 Task: Search one way flight ticket for 3 adults in first from Boston: Gen. Edward Lawrence Logan International Airport to Raleigh: Raleigh-durham International Airport on 8-5-2023. Choice of flights is American. Number of bags: 1 carry on bag. Price is upto 100000. Outbound departure time preference is 12:30.
Action: Mouse moved to (278, 260)
Screenshot: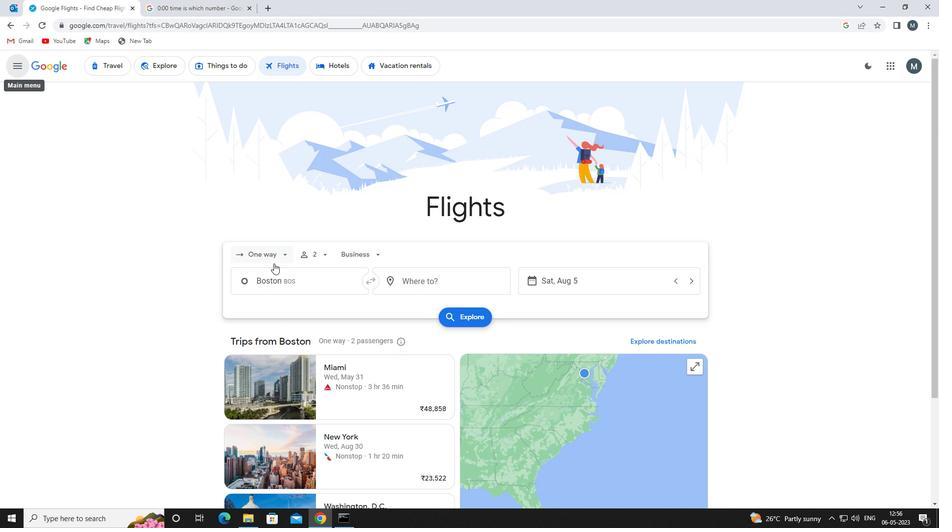 
Action: Mouse pressed left at (278, 260)
Screenshot: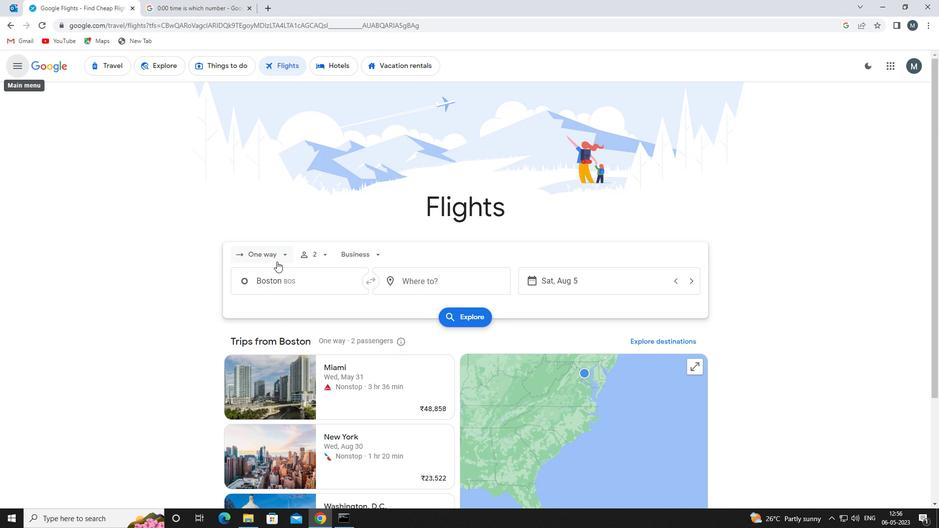 
Action: Mouse moved to (277, 298)
Screenshot: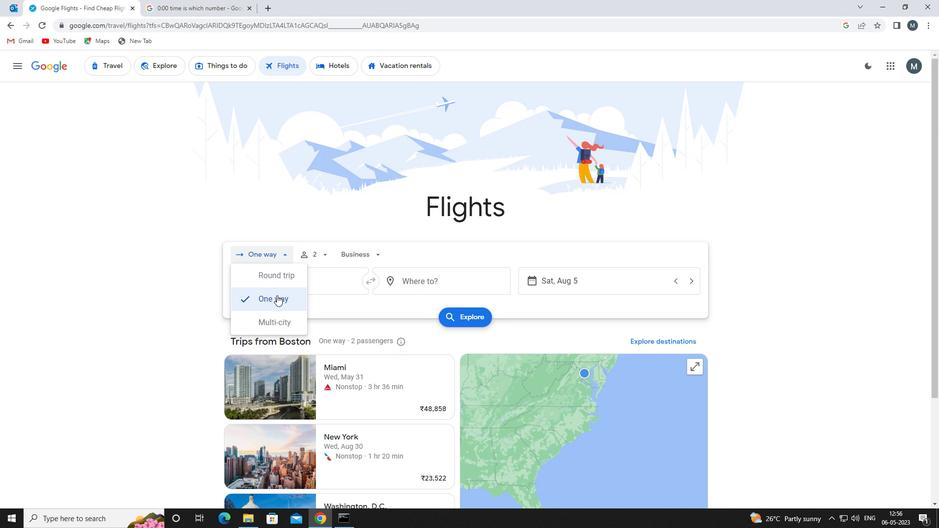 
Action: Mouse pressed left at (277, 298)
Screenshot: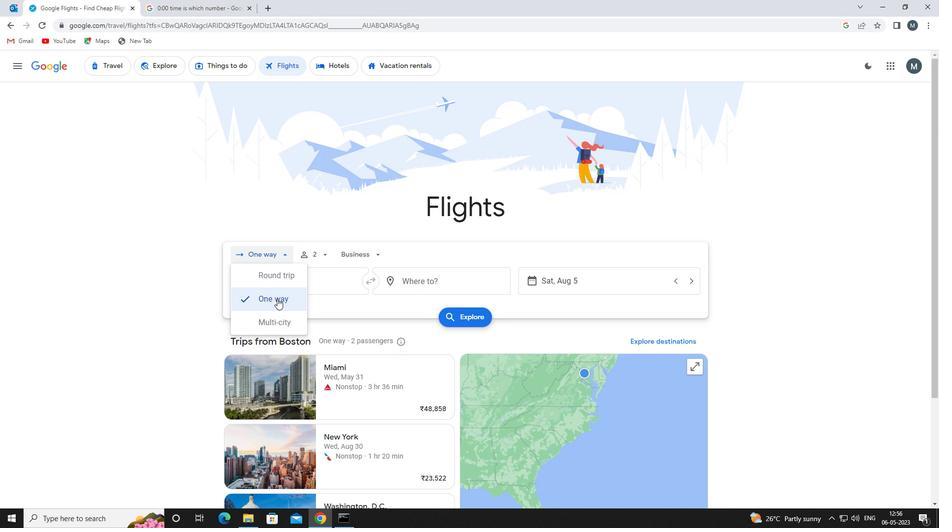 
Action: Mouse moved to (317, 262)
Screenshot: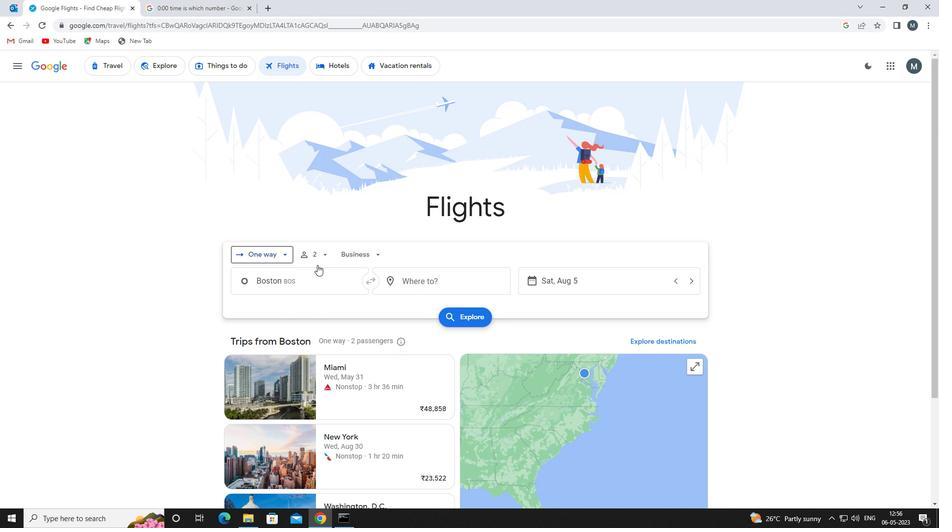 
Action: Mouse pressed left at (317, 262)
Screenshot: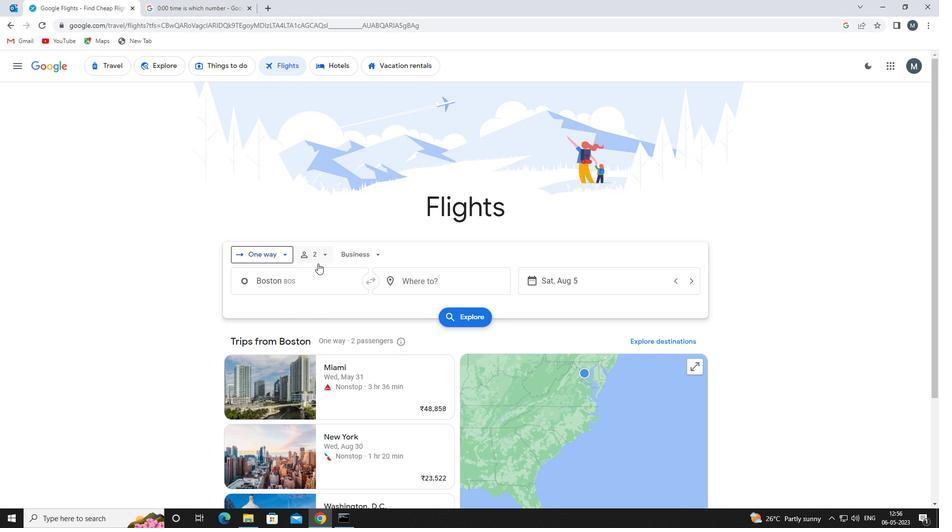 
Action: Mouse moved to (399, 283)
Screenshot: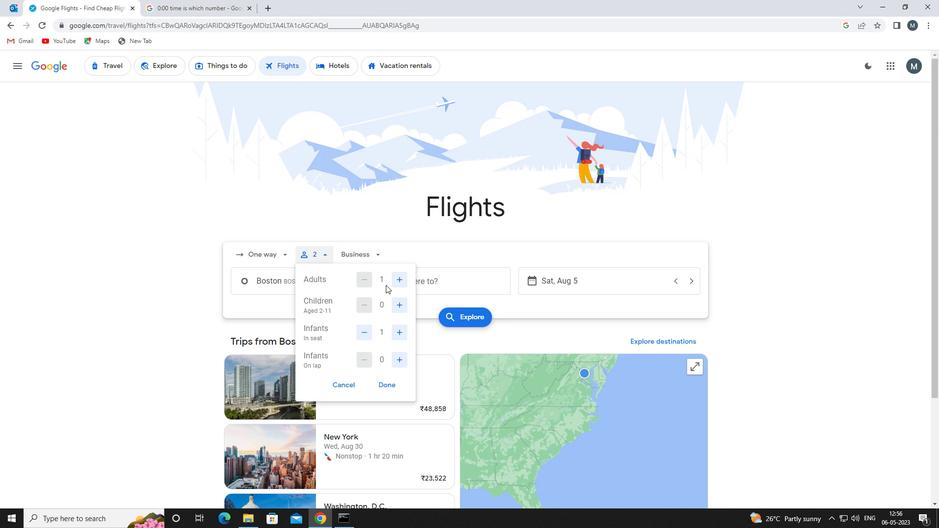
Action: Mouse pressed left at (399, 283)
Screenshot: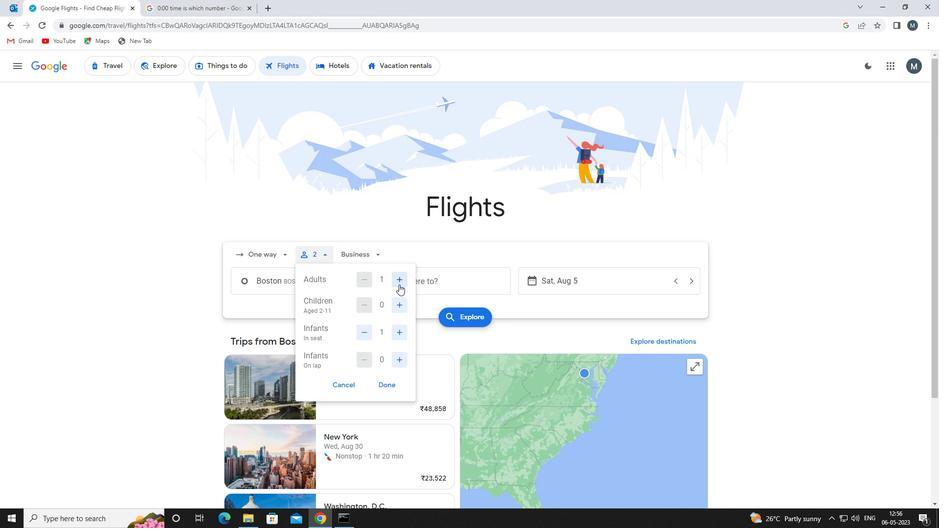 
Action: Mouse pressed left at (399, 283)
Screenshot: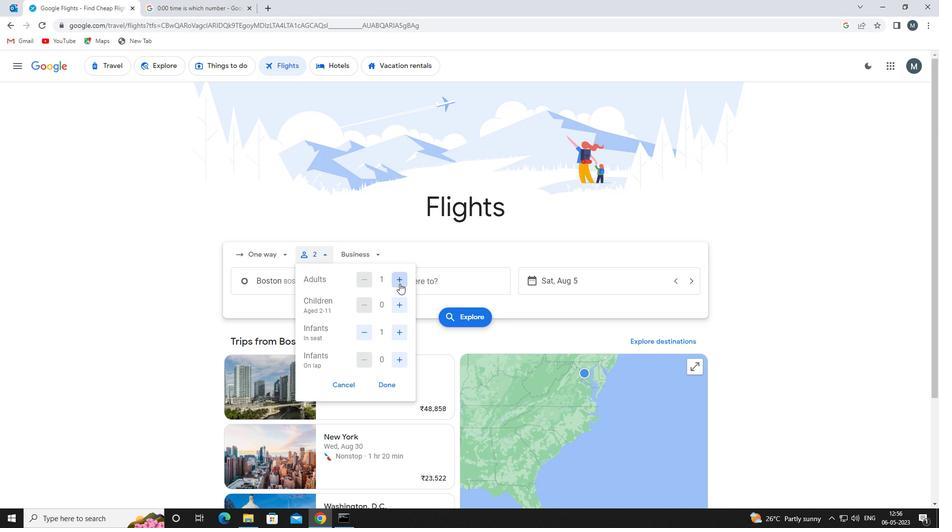 
Action: Mouse moved to (364, 331)
Screenshot: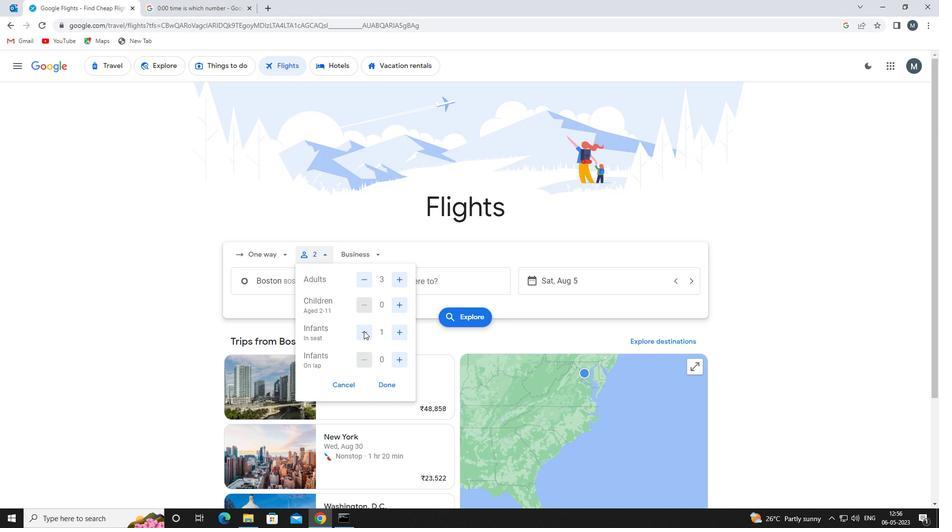 
Action: Mouse pressed left at (364, 331)
Screenshot: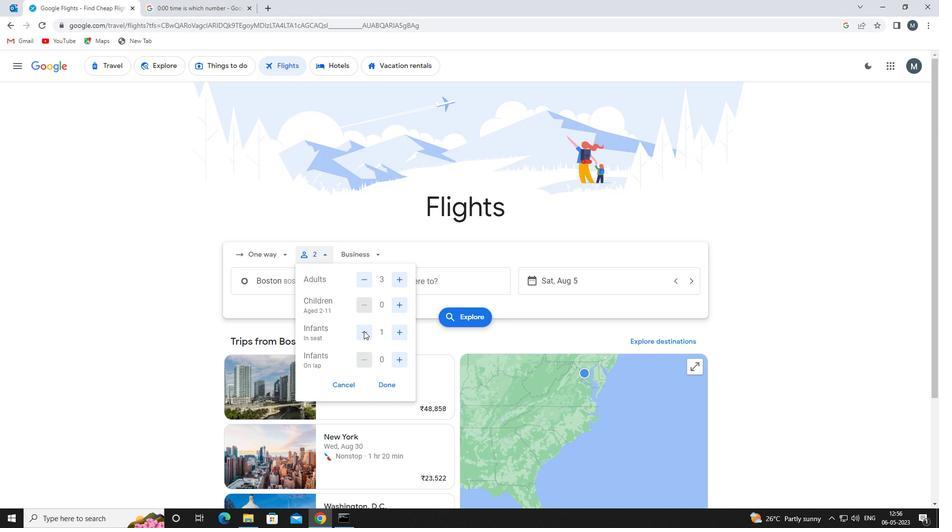
Action: Mouse moved to (388, 384)
Screenshot: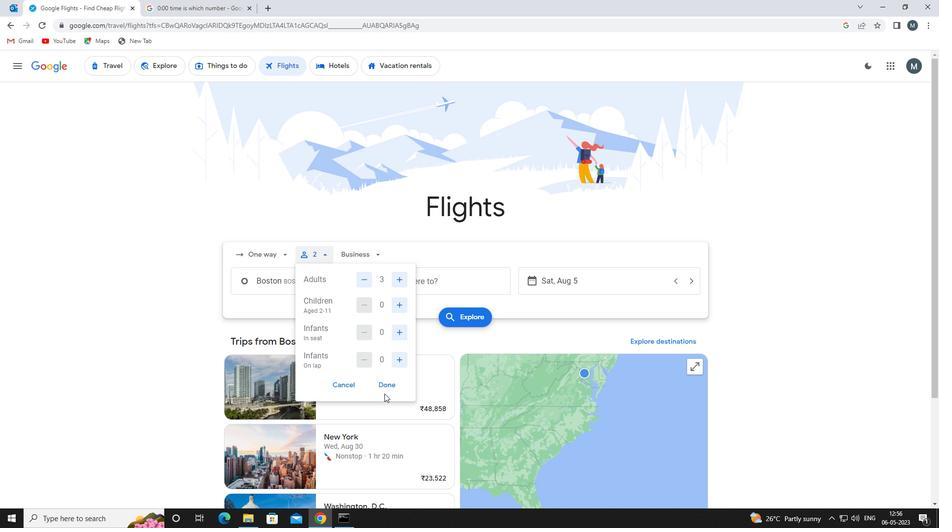
Action: Mouse pressed left at (388, 384)
Screenshot: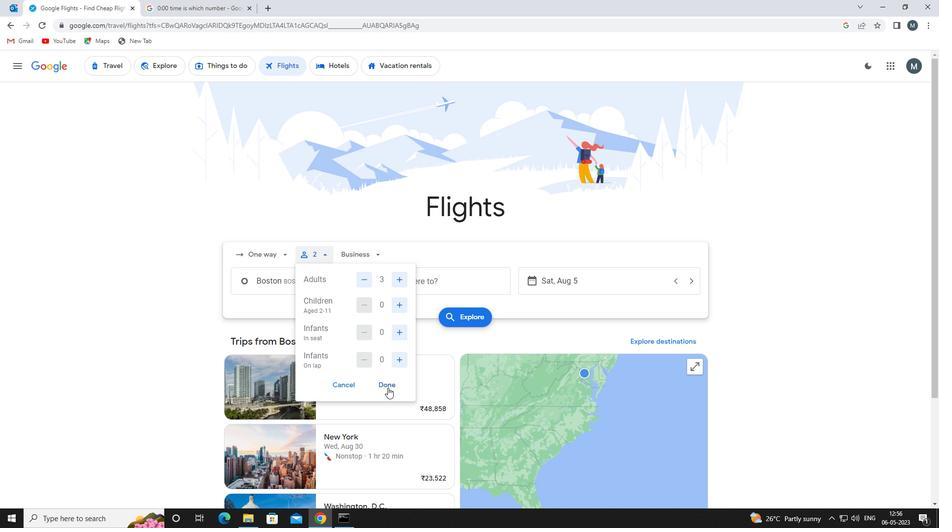 
Action: Mouse moved to (360, 260)
Screenshot: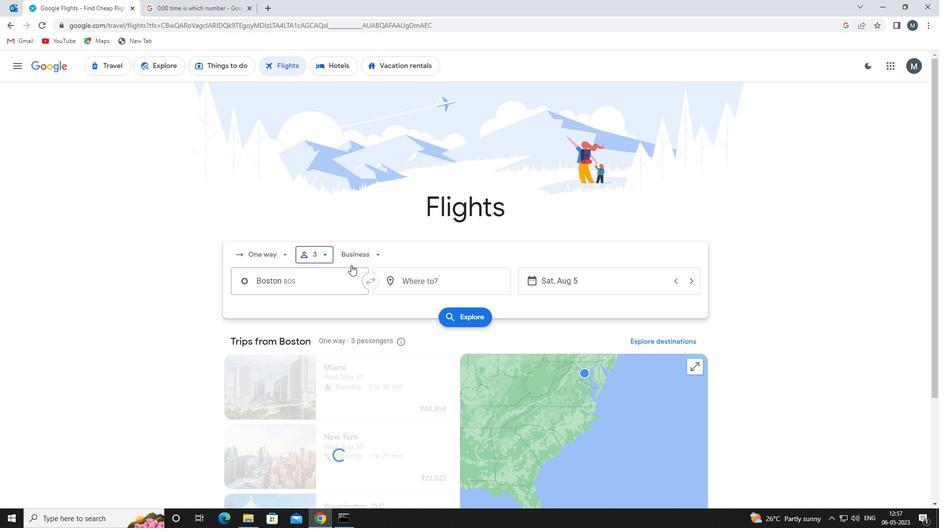 
Action: Mouse pressed left at (360, 260)
Screenshot: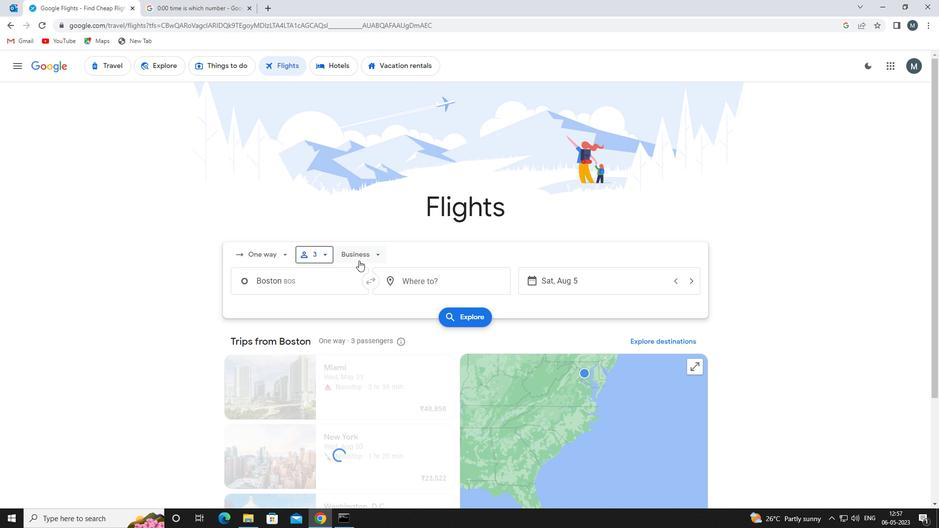 
Action: Mouse moved to (367, 342)
Screenshot: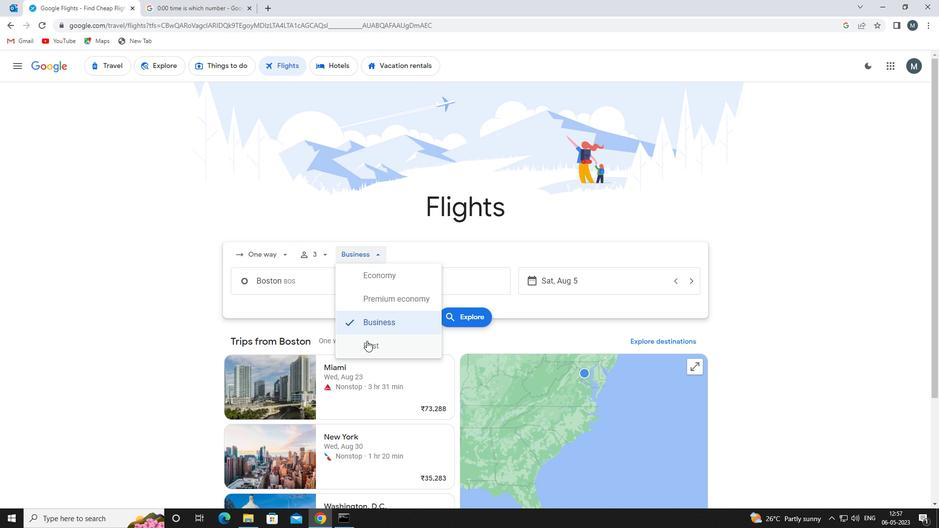 
Action: Mouse pressed left at (367, 342)
Screenshot: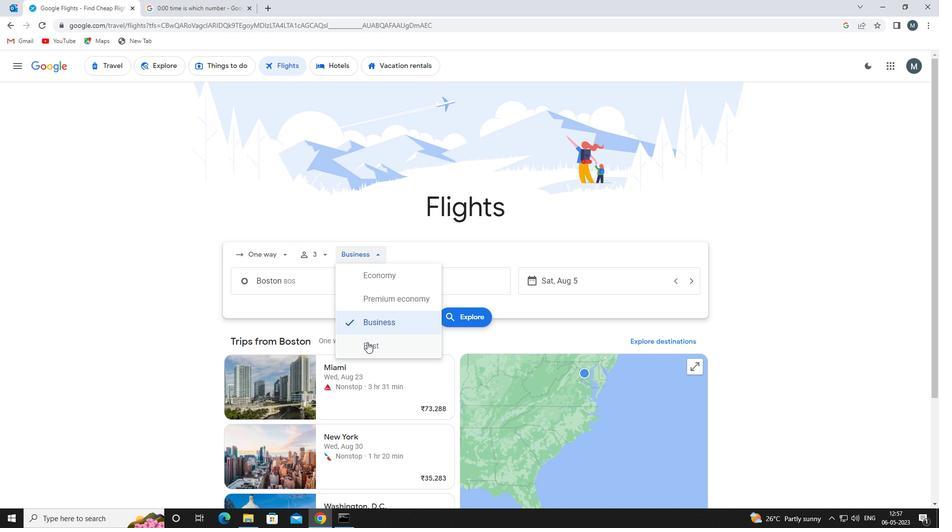 
Action: Mouse moved to (301, 285)
Screenshot: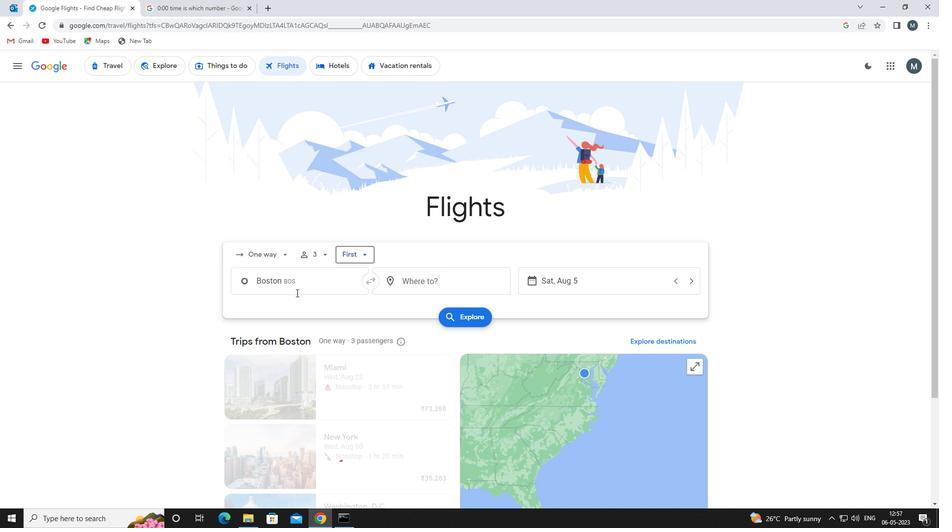 
Action: Mouse pressed left at (301, 285)
Screenshot: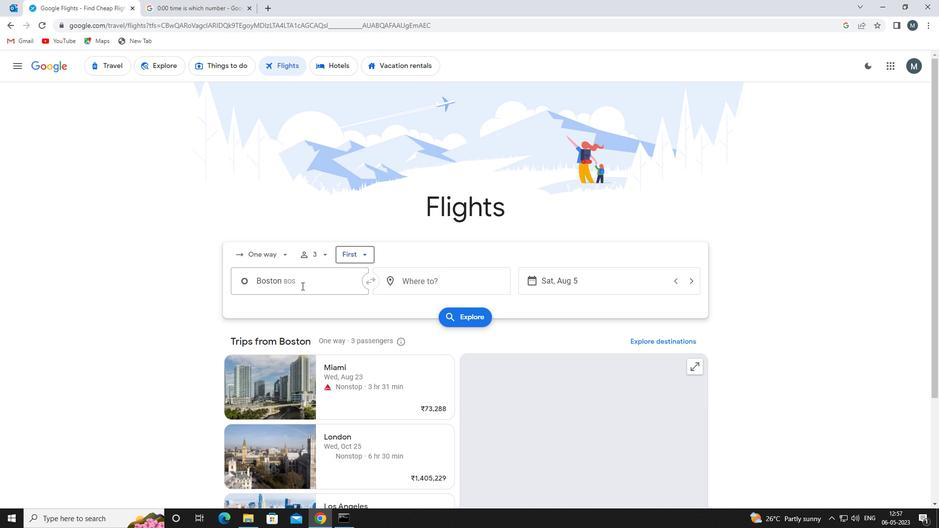 
Action: Mouse moved to (313, 333)
Screenshot: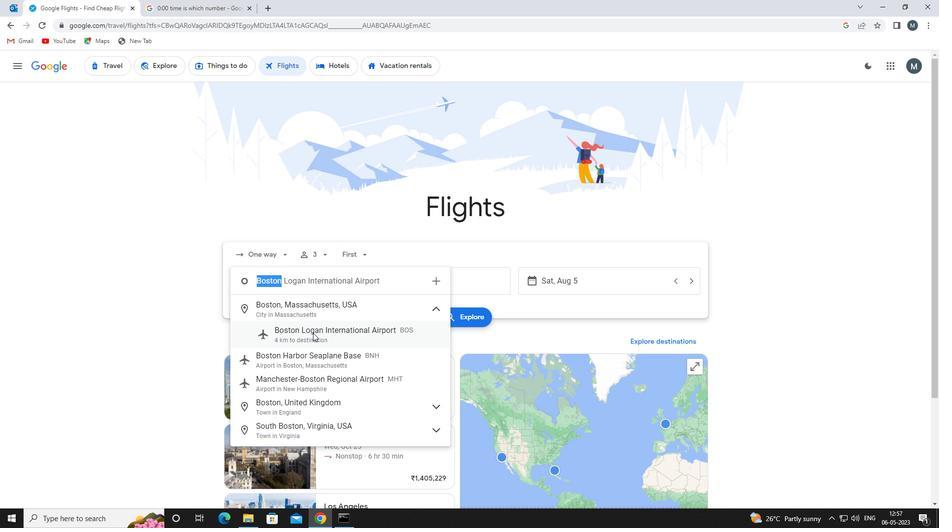 
Action: Mouse pressed left at (313, 333)
Screenshot: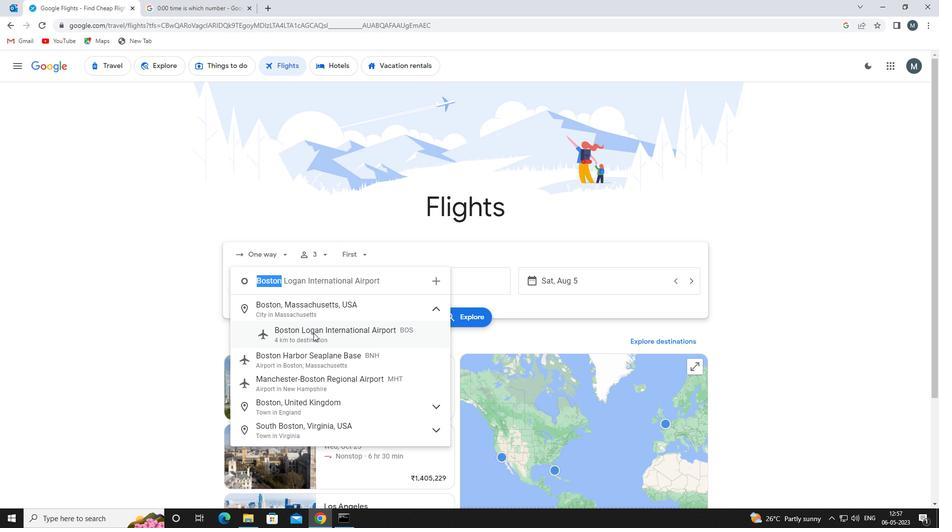 
Action: Mouse moved to (422, 283)
Screenshot: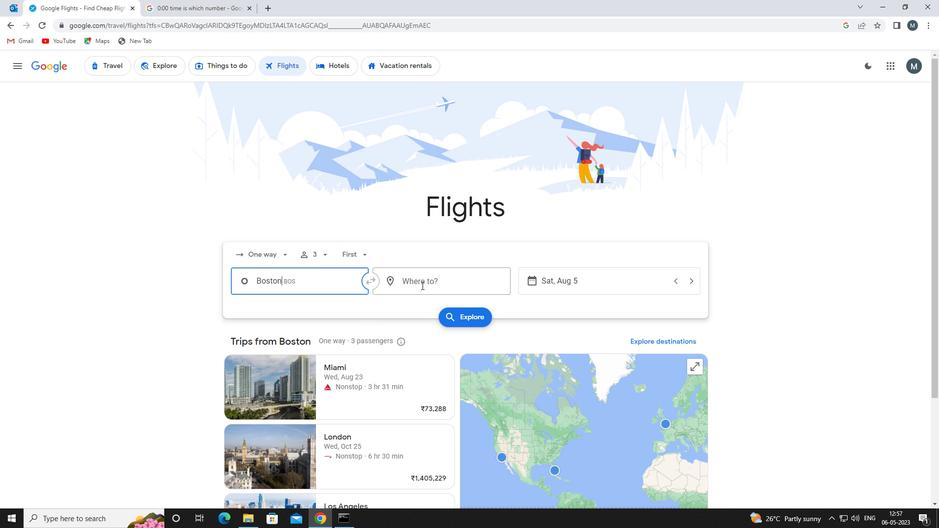 
Action: Mouse pressed left at (422, 283)
Screenshot: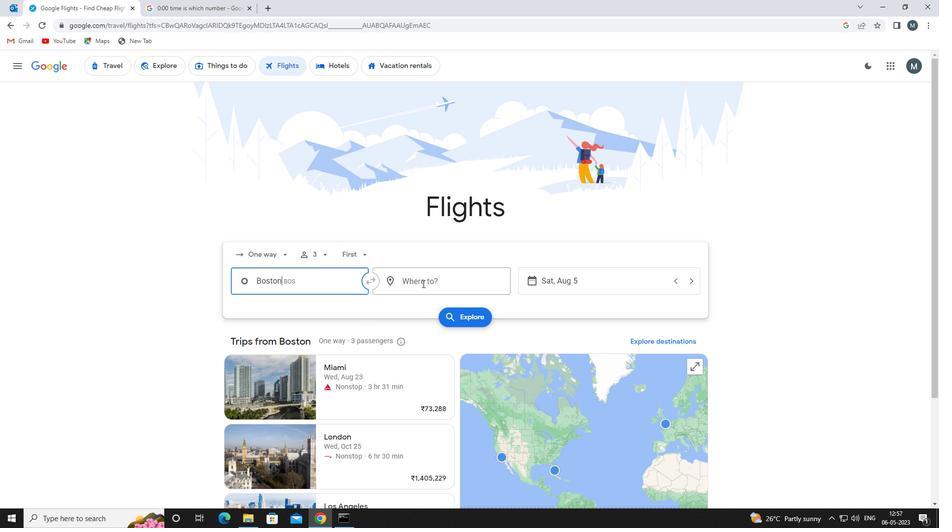 
Action: Mouse moved to (423, 282)
Screenshot: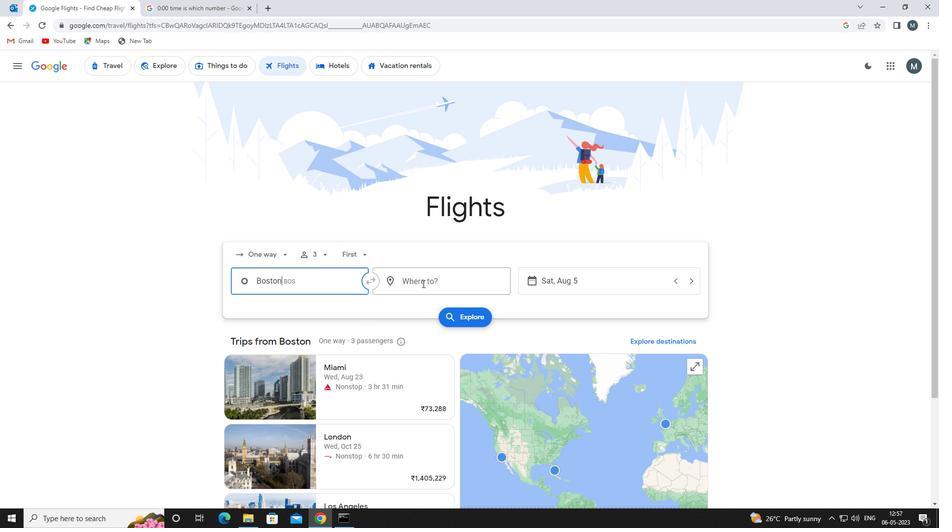 
Action: Key pressed raleigh<Key.space>durham<Key.space>international<Key.space>
Screenshot: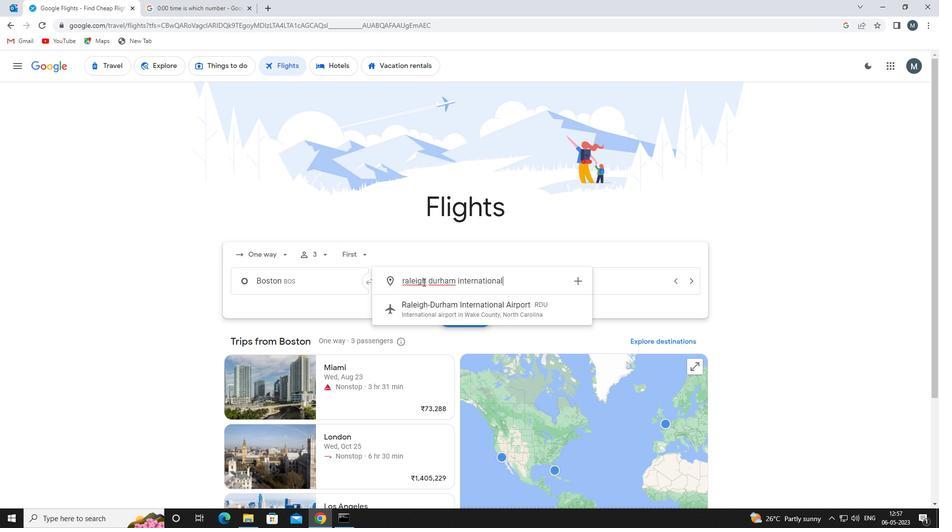 
Action: Mouse moved to (438, 309)
Screenshot: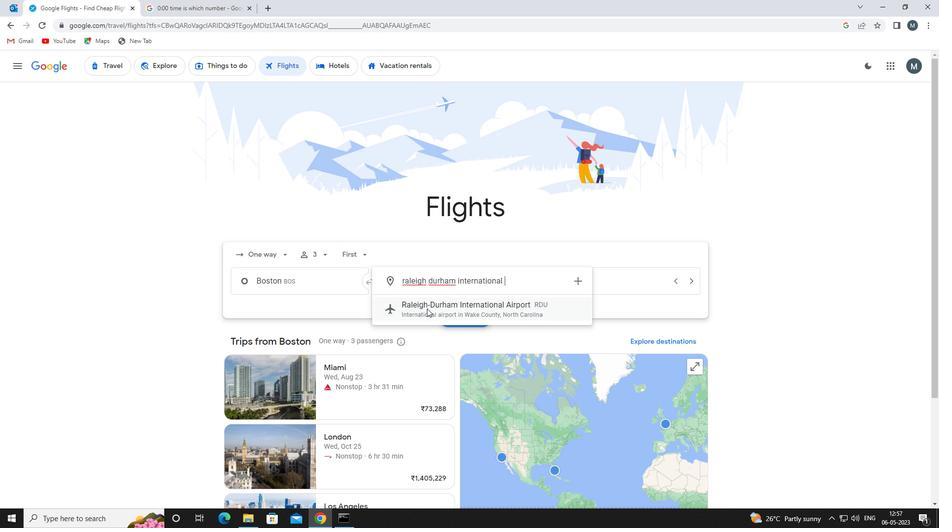 
Action: Mouse pressed left at (438, 309)
Screenshot: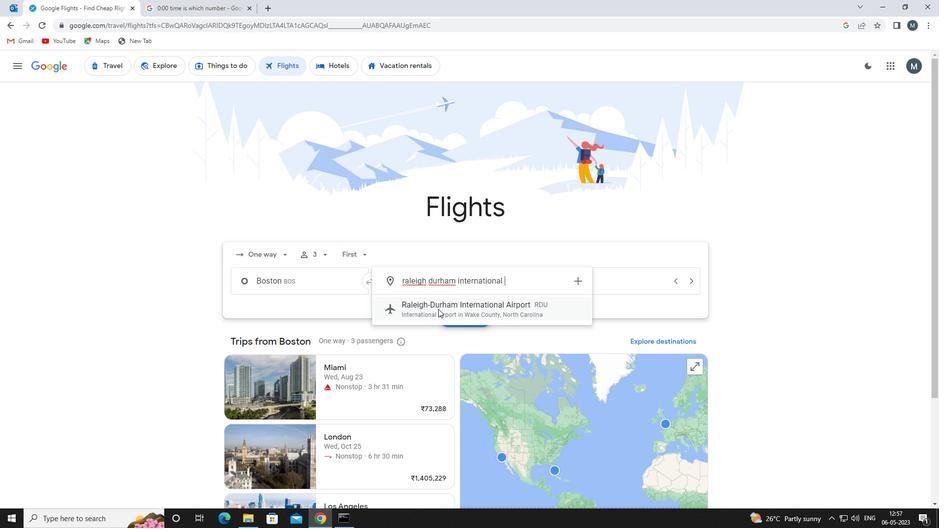 
Action: Mouse moved to (571, 278)
Screenshot: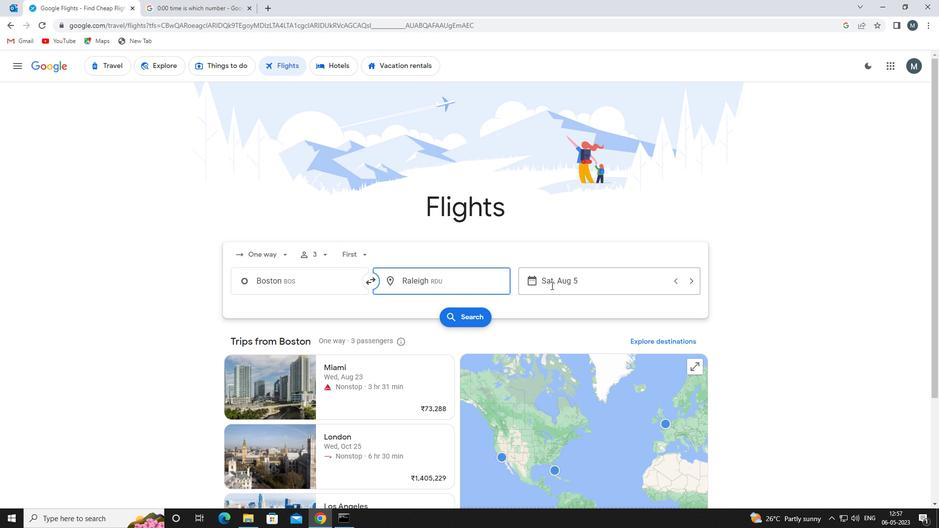 
Action: Mouse pressed left at (571, 278)
Screenshot: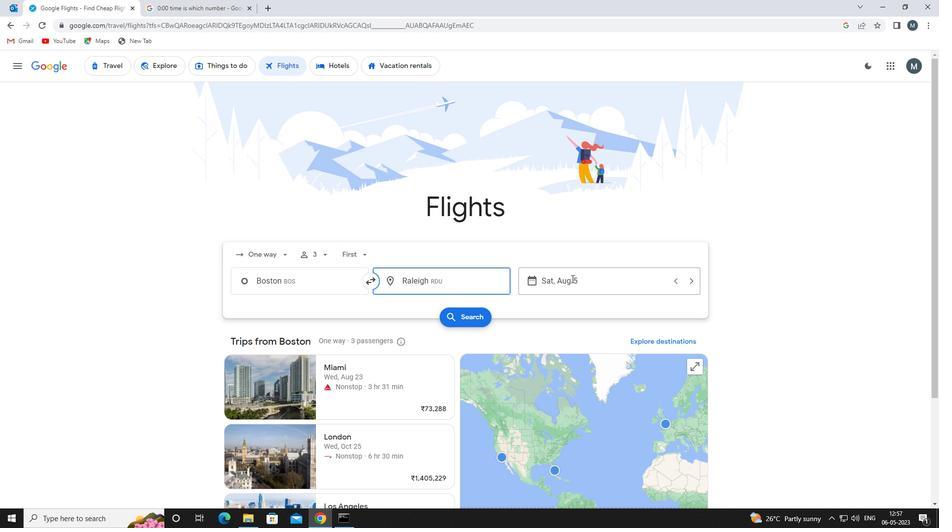 
Action: Mouse moved to (495, 334)
Screenshot: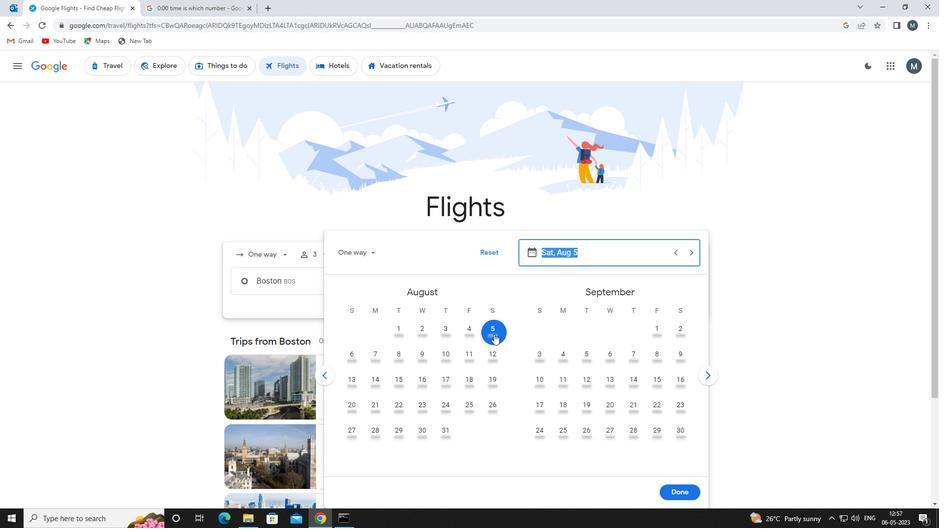 
Action: Mouse pressed left at (495, 334)
Screenshot: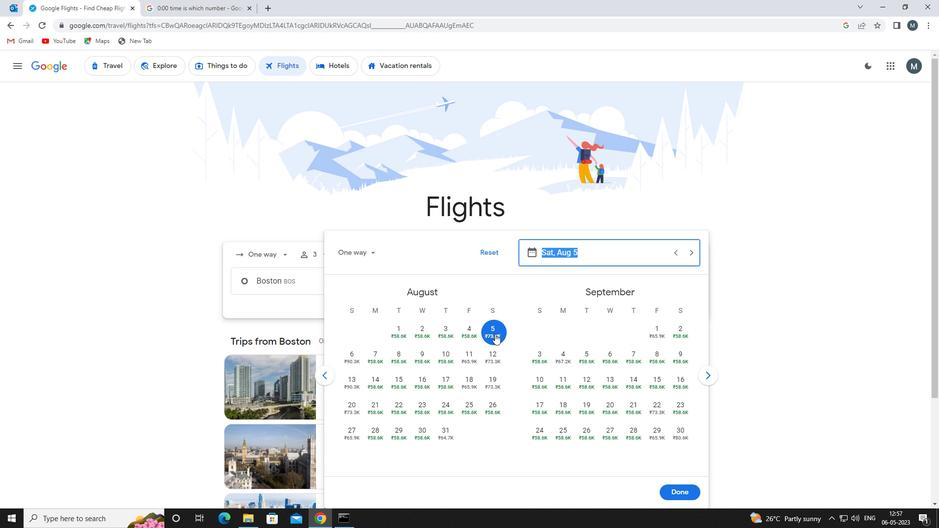 
Action: Mouse moved to (681, 494)
Screenshot: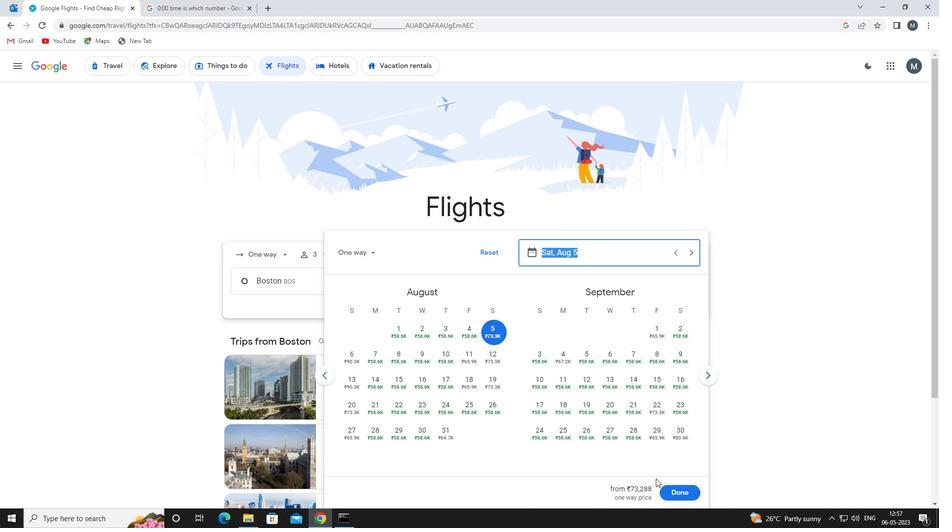 
Action: Mouse pressed left at (681, 494)
Screenshot: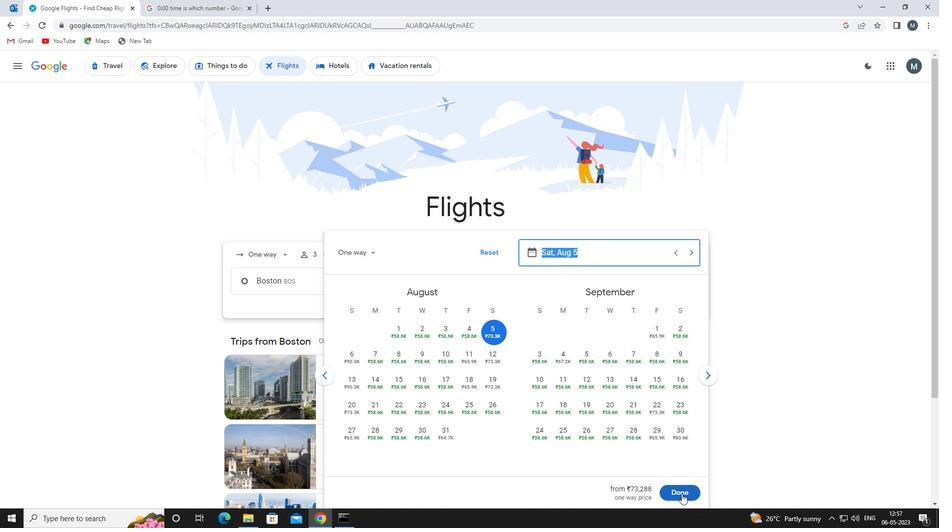 
Action: Mouse moved to (451, 321)
Screenshot: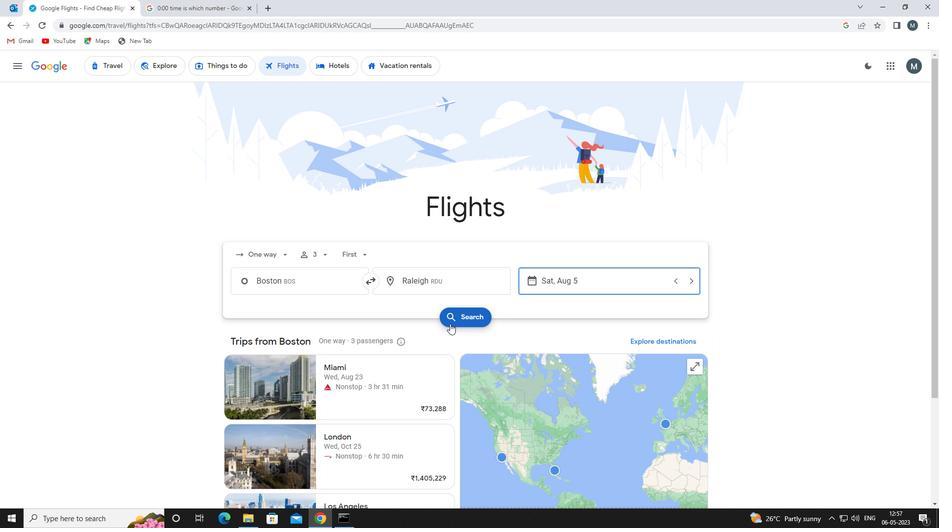 
Action: Mouse pressed left at (451, 321)
Screenshot: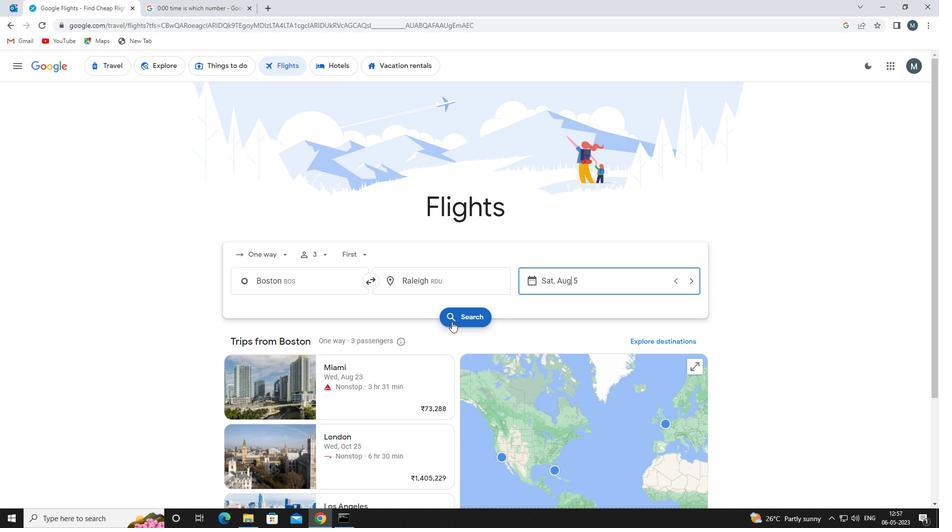 
Action: Mouse moved to (249, 155)
Screenshot: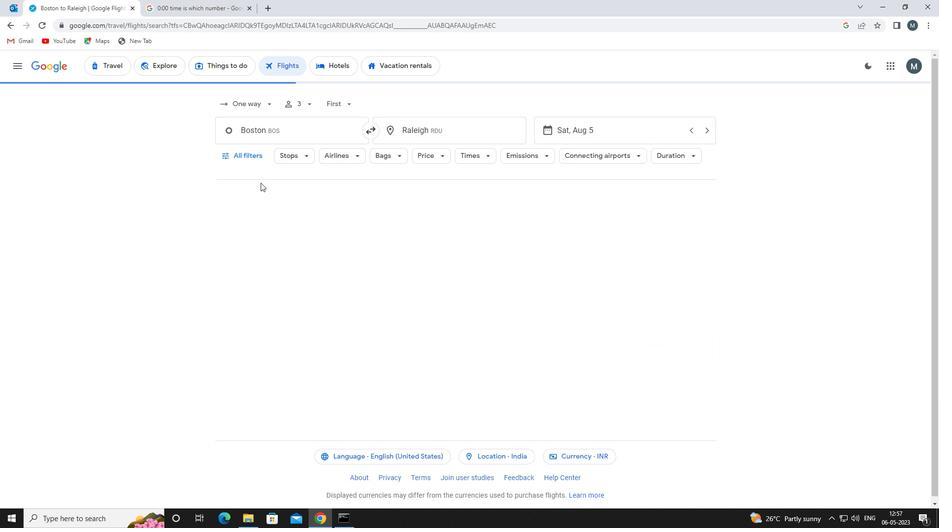 
Action: Mouse pressed left at (249, 155)
Screenshot: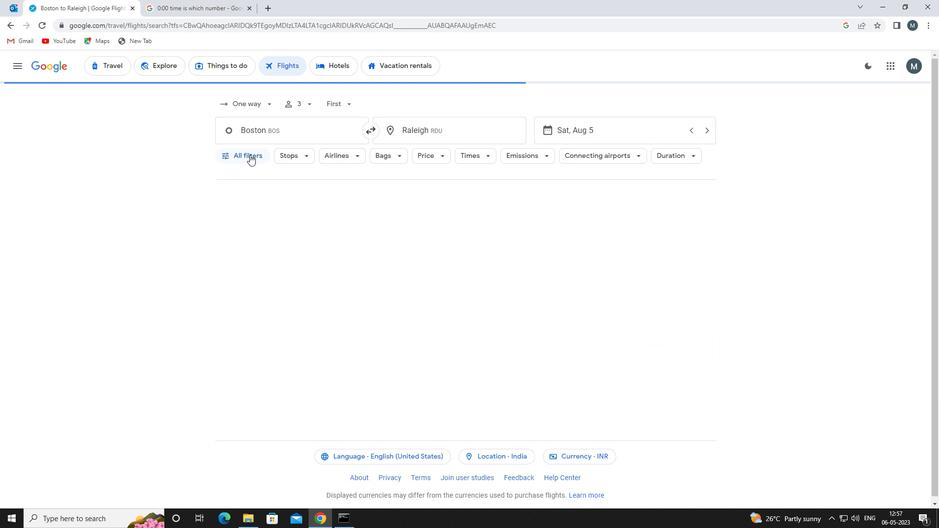 
Action: Mouse moved to (306, 283)
Screenshot: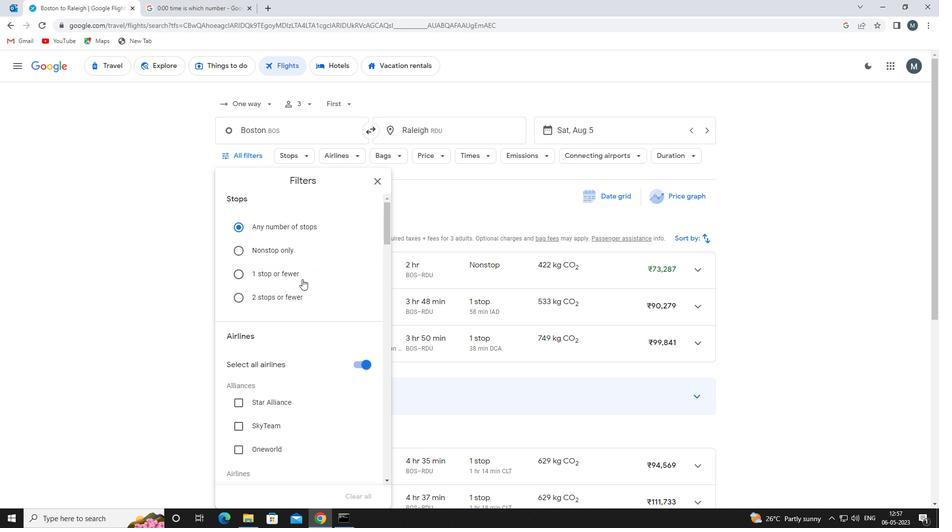 
Action: Mouse scrolled (306, 282) with delta (0, 0)
Screenshot: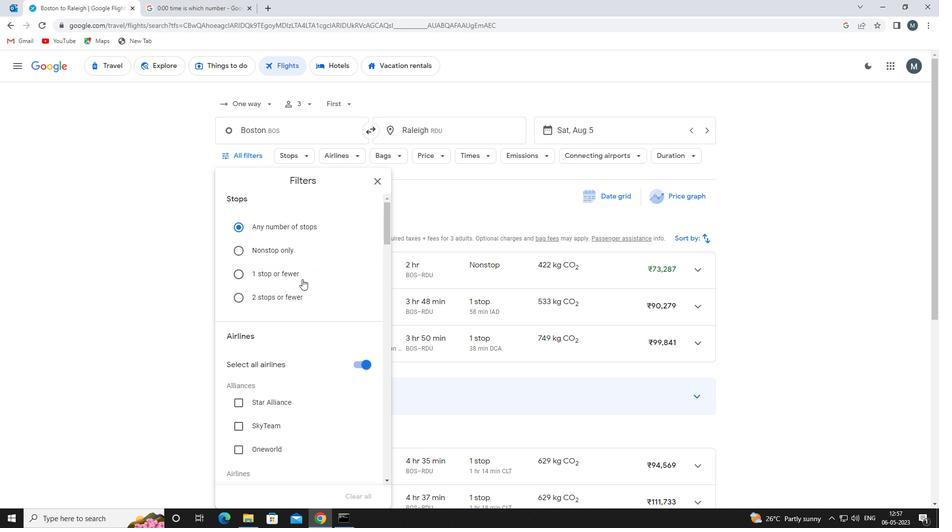 
Action: Mouse moved to (355, 317)
Screenshot: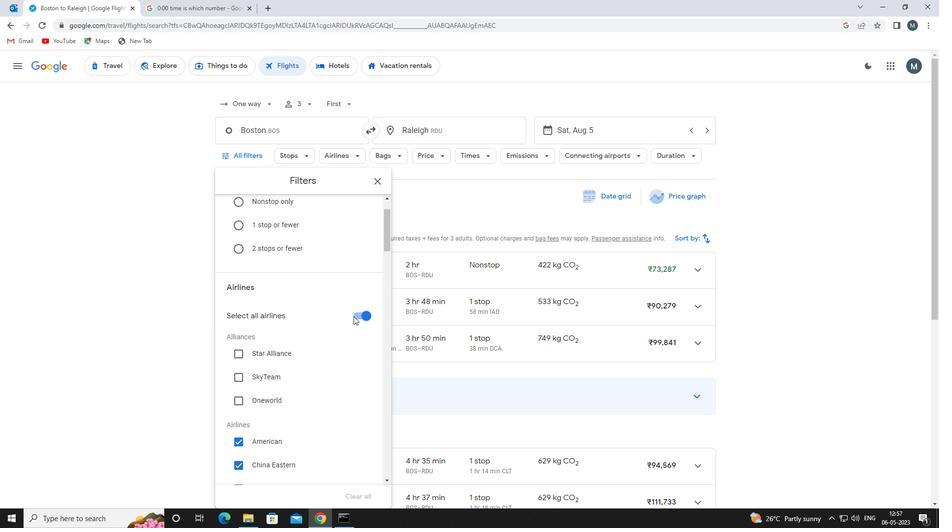 
Action: Mouse pressed left at (355, 317)
Screenshot: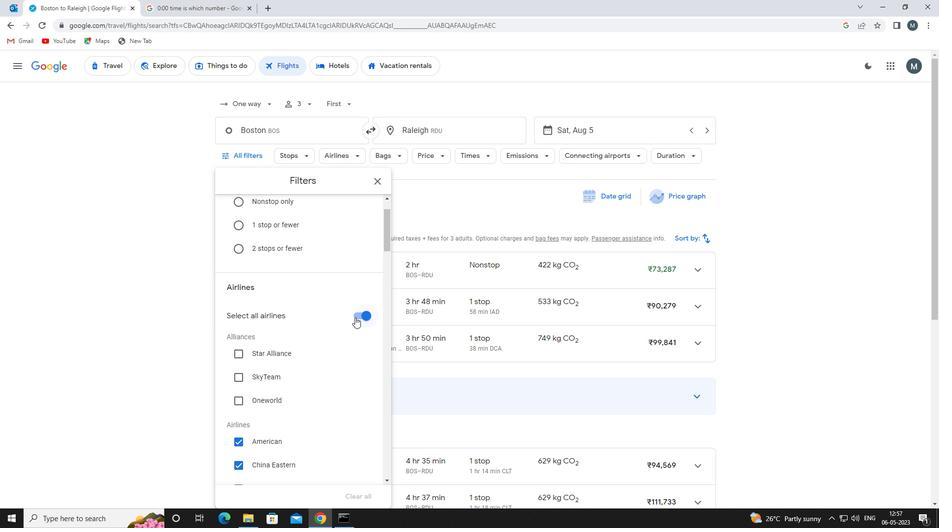 
Action: Mouse moved to (343, 332)
Screenshot: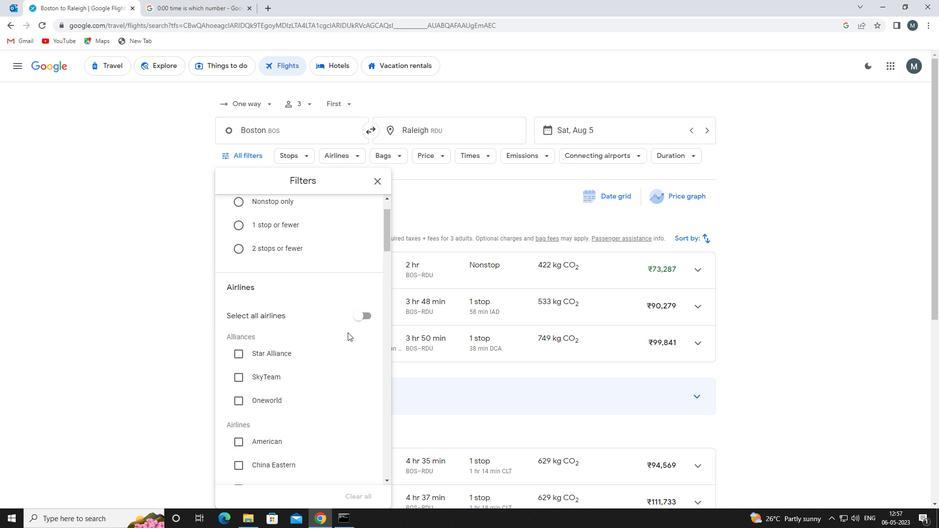 
Action: Mouse scrolled (343, 332) with delta (0, 0)
Screenshot: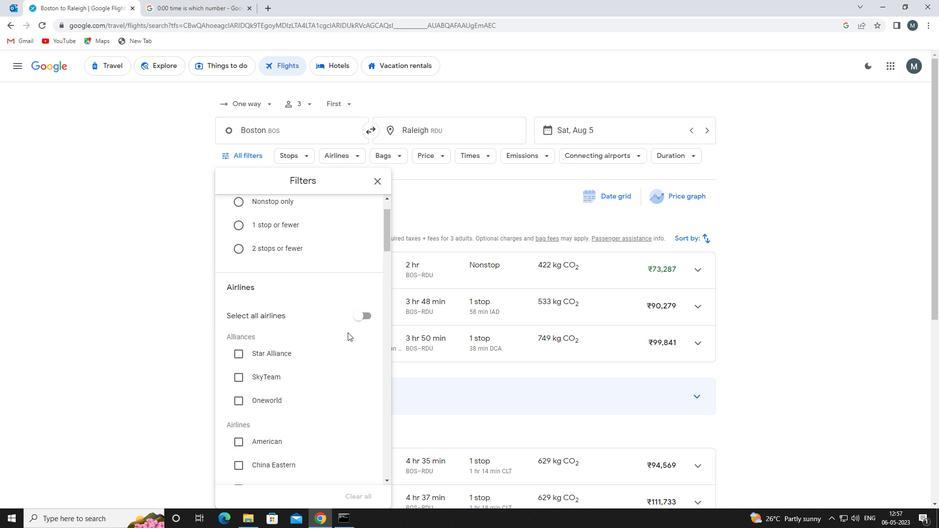 
Action: Mouse moved to (341, 333)
Screenshot: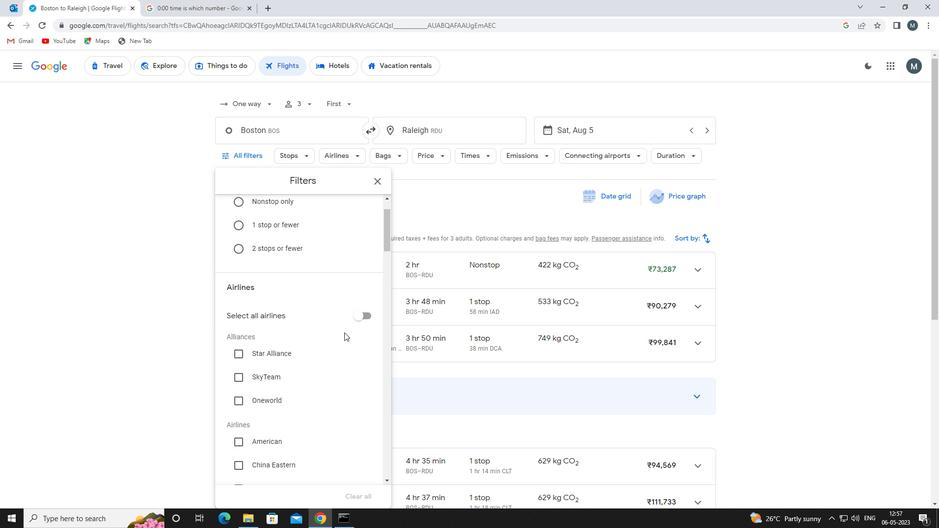 
Action: Mouse scrolled (341, 332) with delta (0, 0)
Screenshot: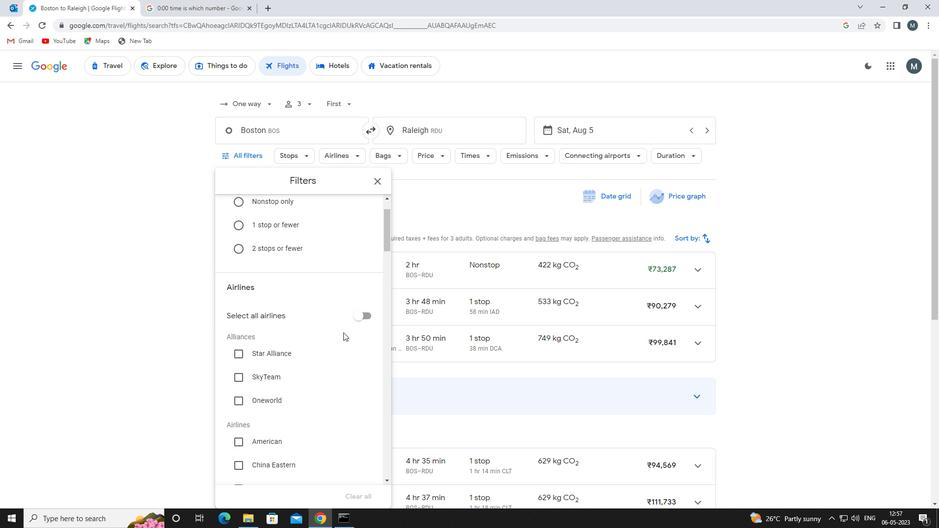 
Action: Mouse moved to (294, 342)
Screenshot: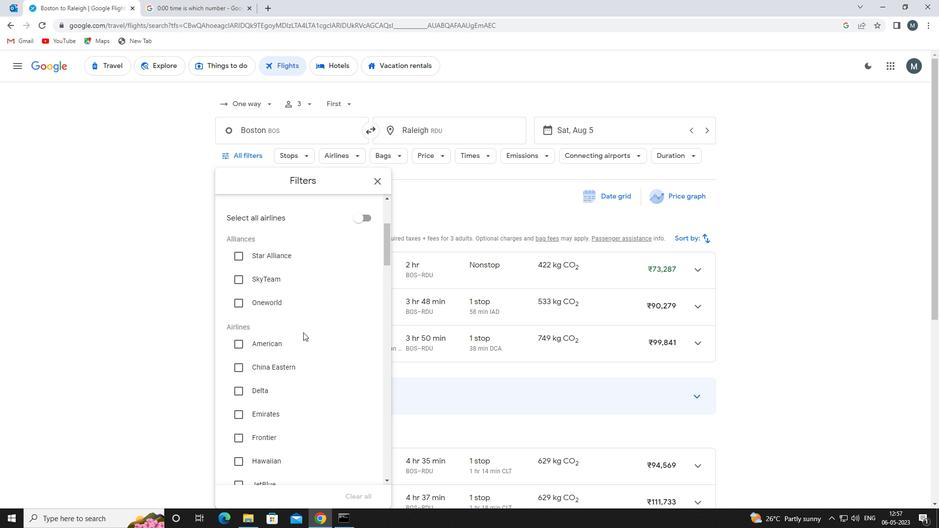 
Action: Mouse scrolled (294, 341) with delta (0, 0)
Screenshot: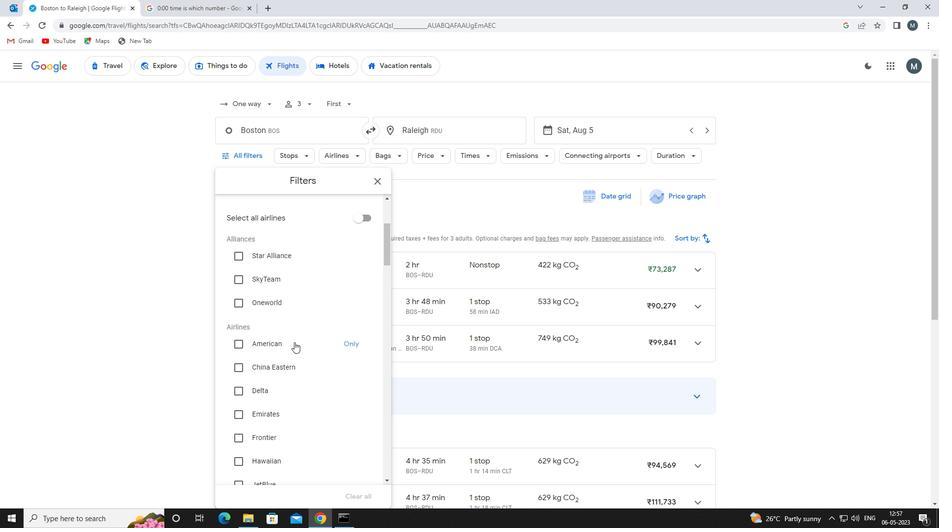 
Action: Mouse moved to (276, 292)
Screenshot: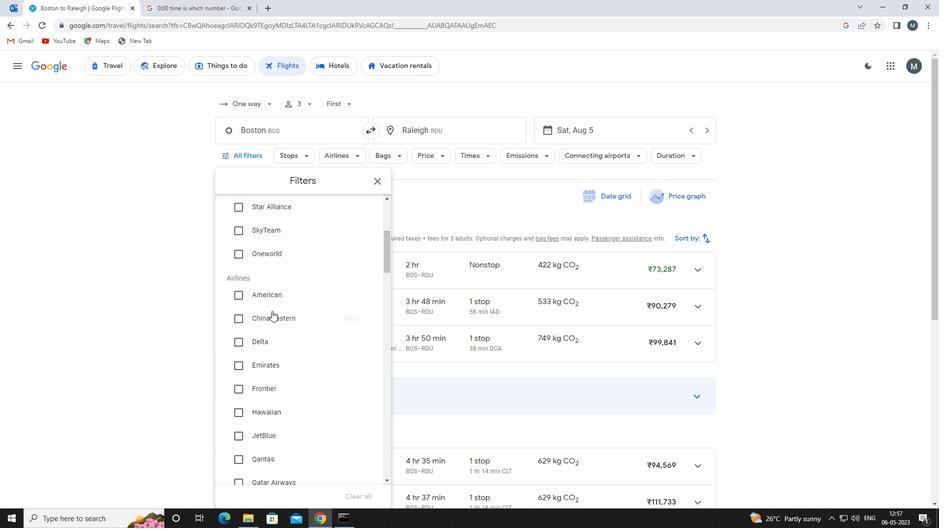 
Action: Mouse pressed left at (276, 292)
Screenshot: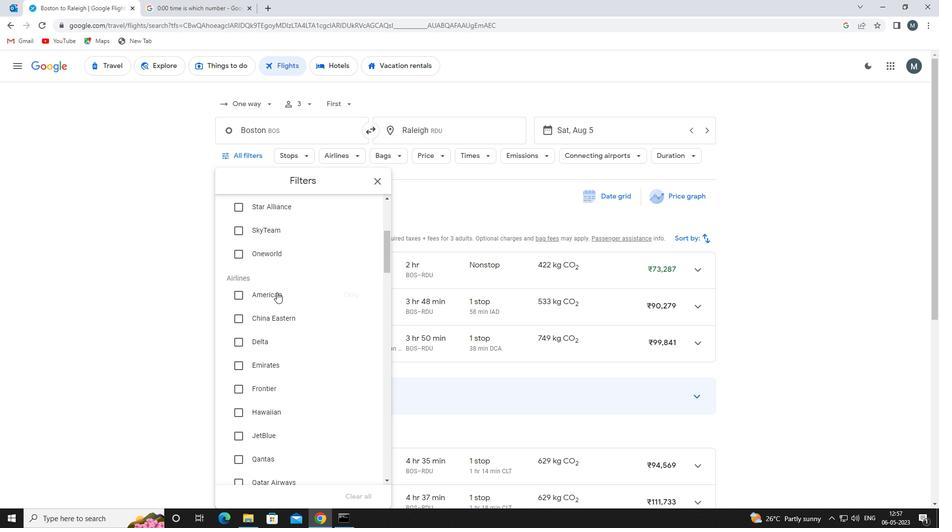 
Action: Mouse moved to (314, 312)
Screenshot: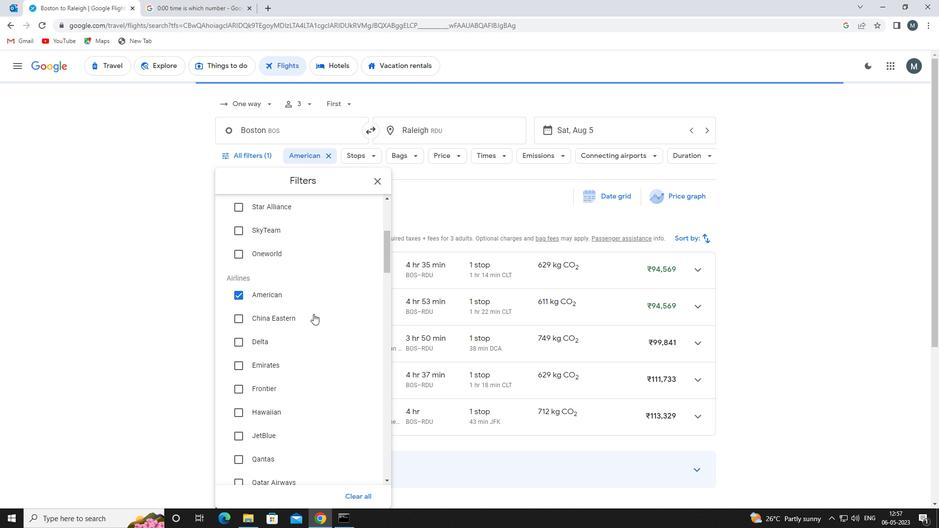 
Action: Mouse scrolled (314, 312) with delta (0, 0)
Screenshot: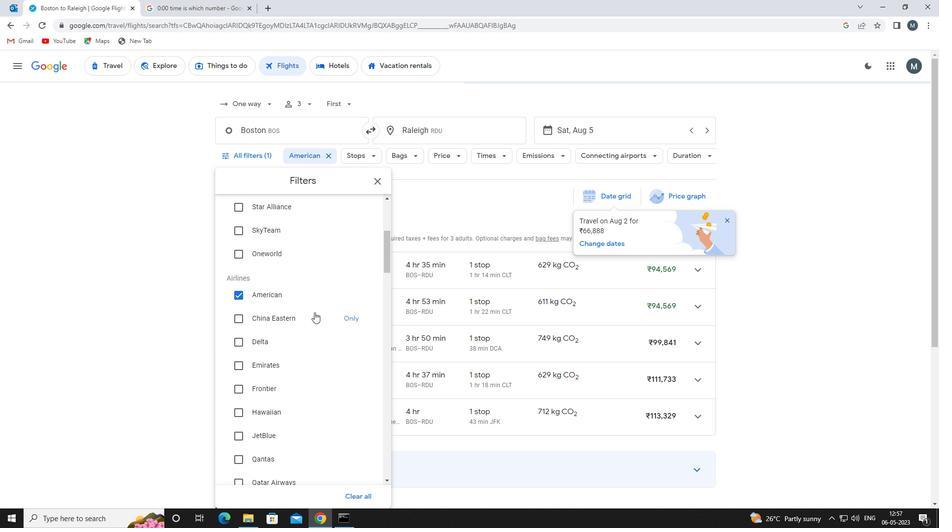 
Action: Mouse scrolled (314, 312) with delta (0, 0)
Screenshot: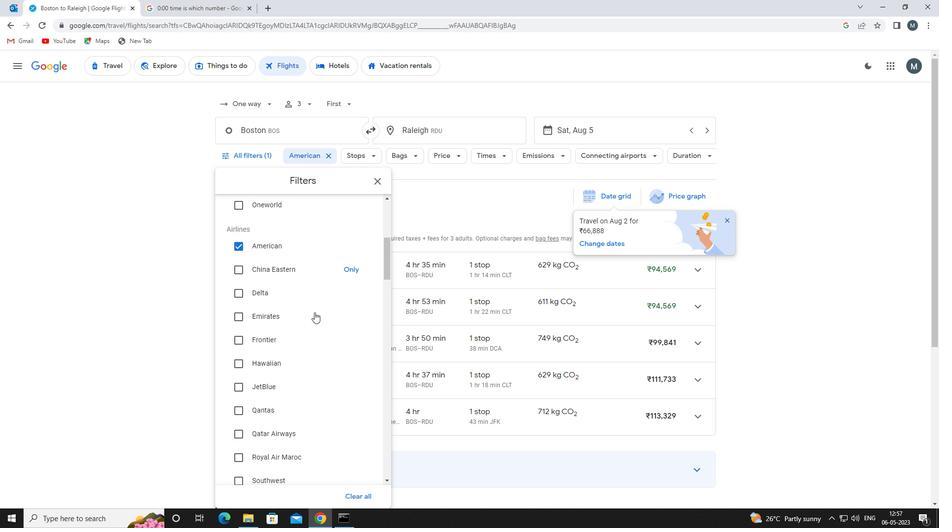 
Action: Mouse scrolled (314, 312) with delta (0, 0)
Screenshot: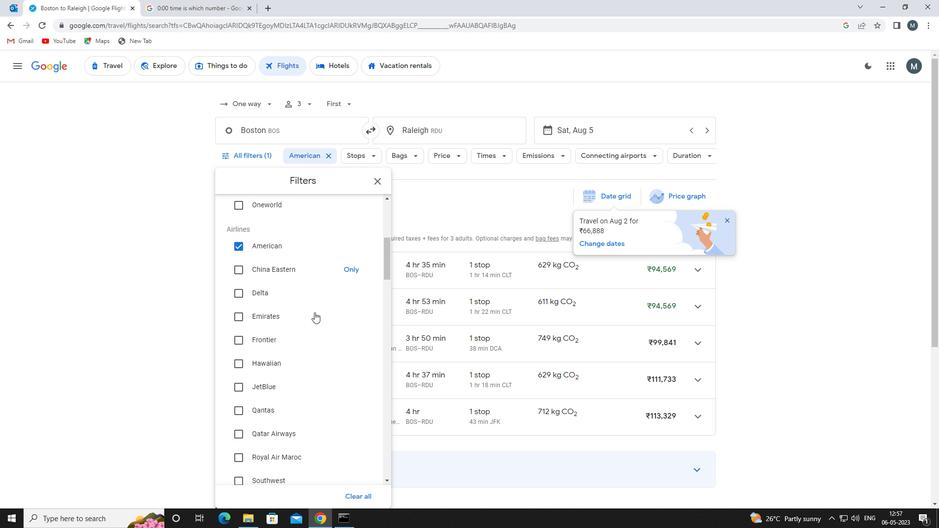 
Action: Mouse moved to (315, 312)
Screenshot: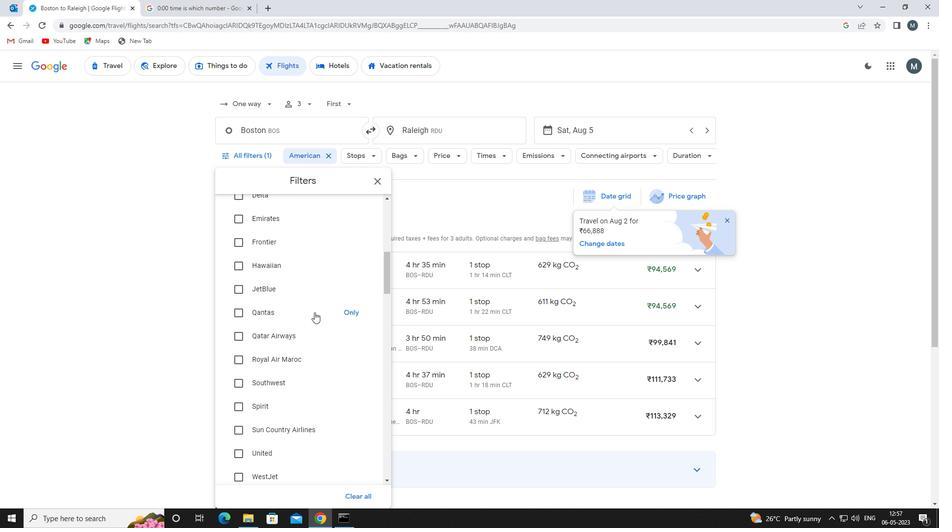 
Action: Mouse scrolled (315, 312) with delta (0, 0)
Screenshot: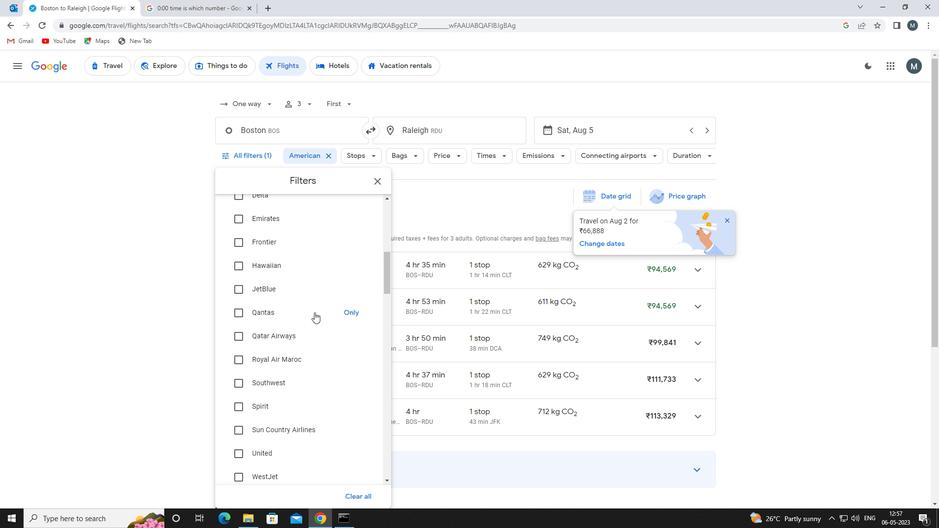 
Action: Mouse moved to (314, 314)
Screenshot: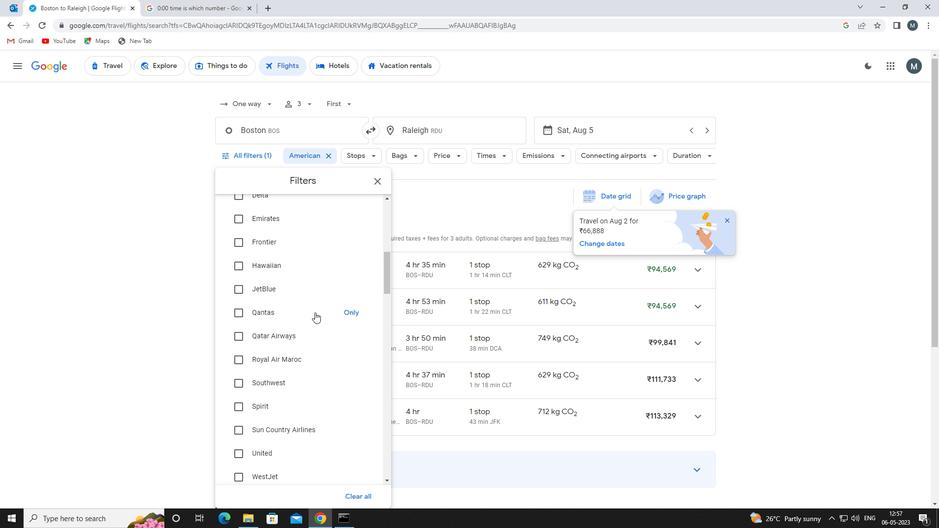 
Action: Mouse scrolled (314, 313) with delta (0, 0)
Screenshot: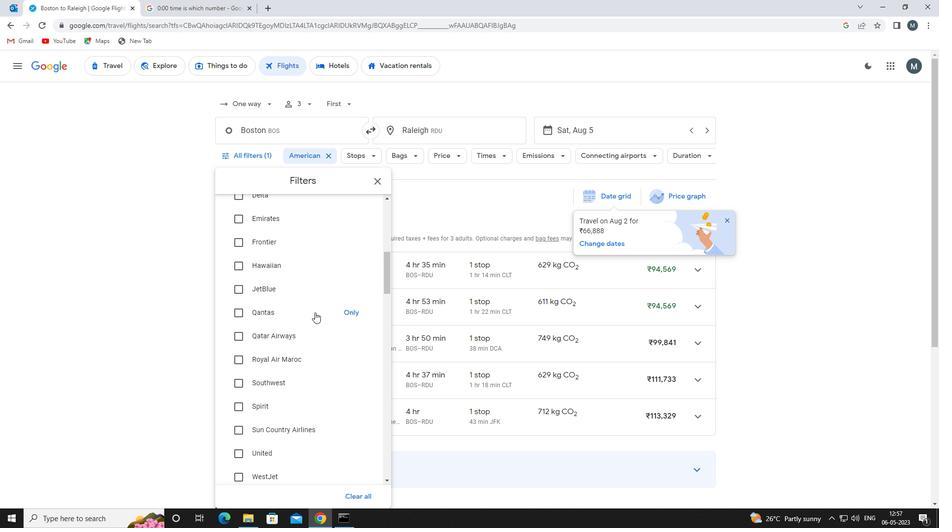 
Action: Mouse moved to (309, 319)
Screenshot: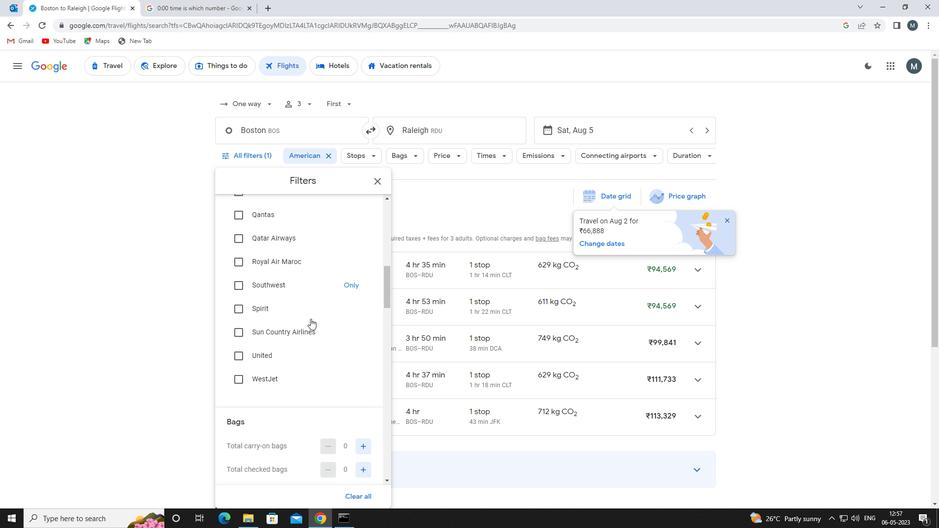 
Action: Mouse scrolled (309, 318) with delta (0, 0)
Screenshot: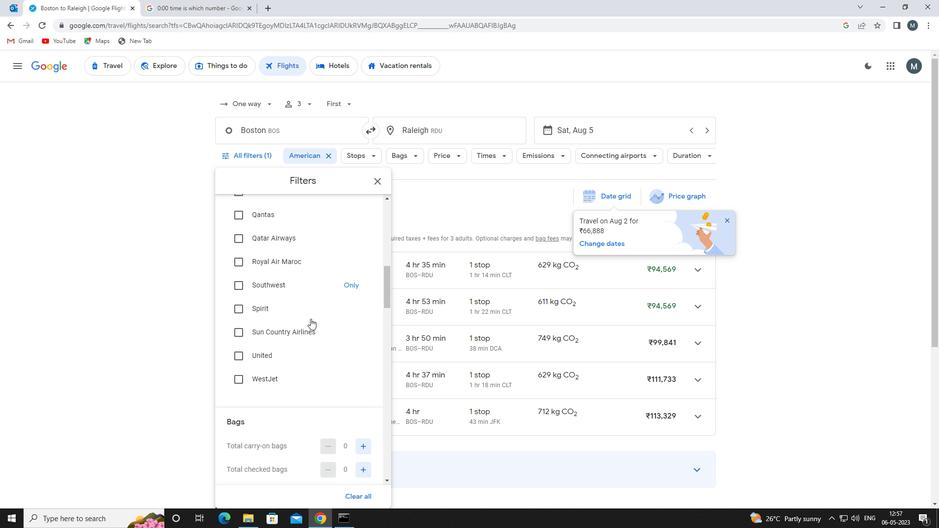
Action: Mouse moved to (307, 319)
Screenshot: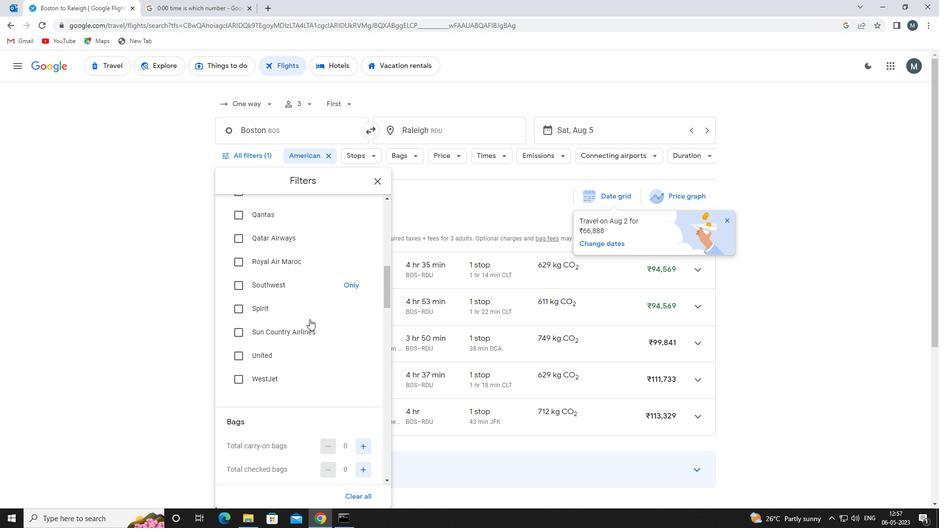 
Action: Mouse scrolled (307, 319) with delta (0, 0)
Screenshot: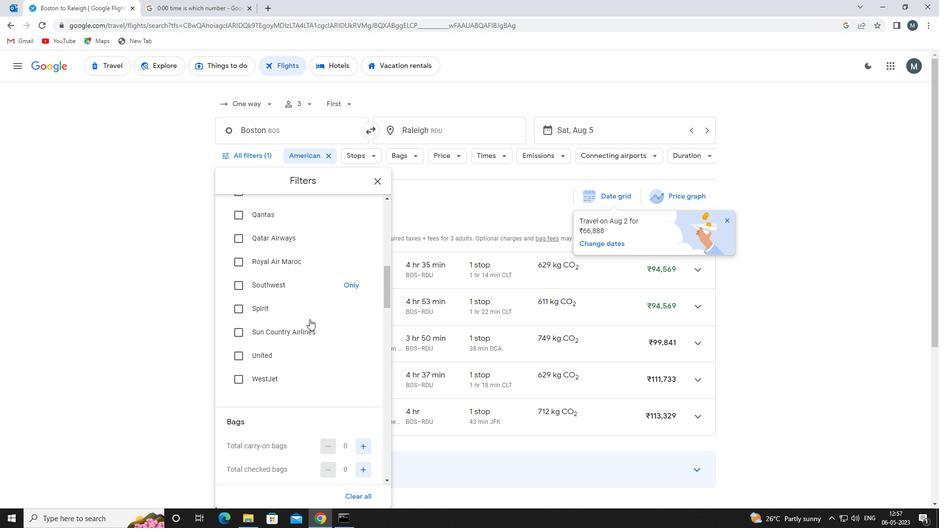 
Action: Mouse moved to (366, 351)
Screenshot: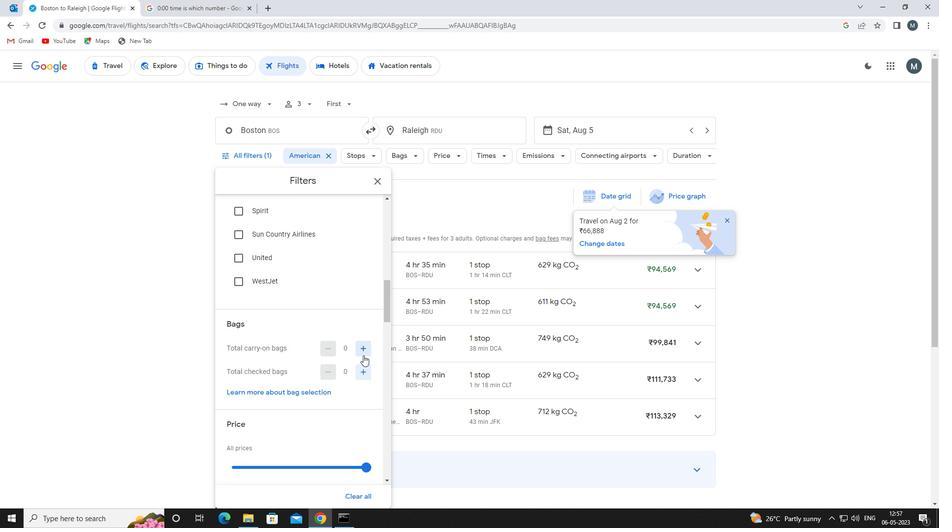 
Action: Mouse pressed left at (366, 351)
Screenshot: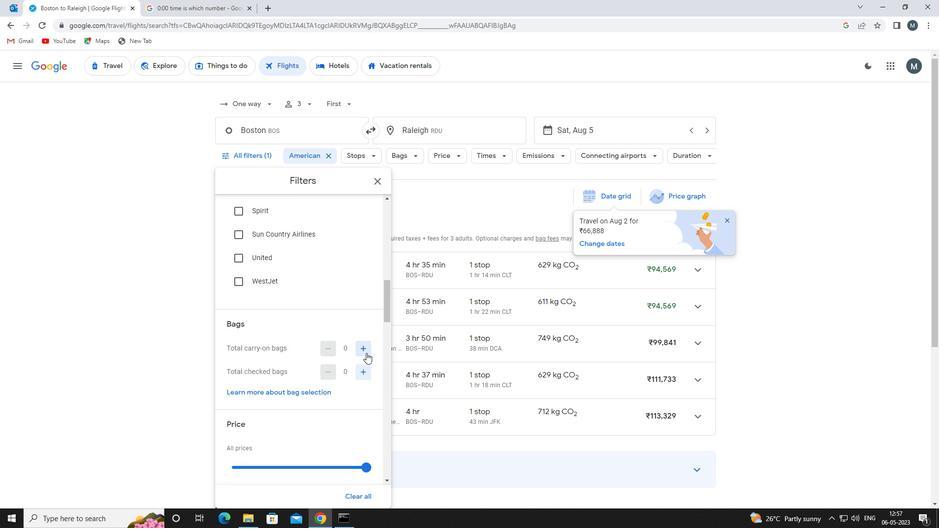 
Action: Mouse moved to (304, 331)
Screenshot: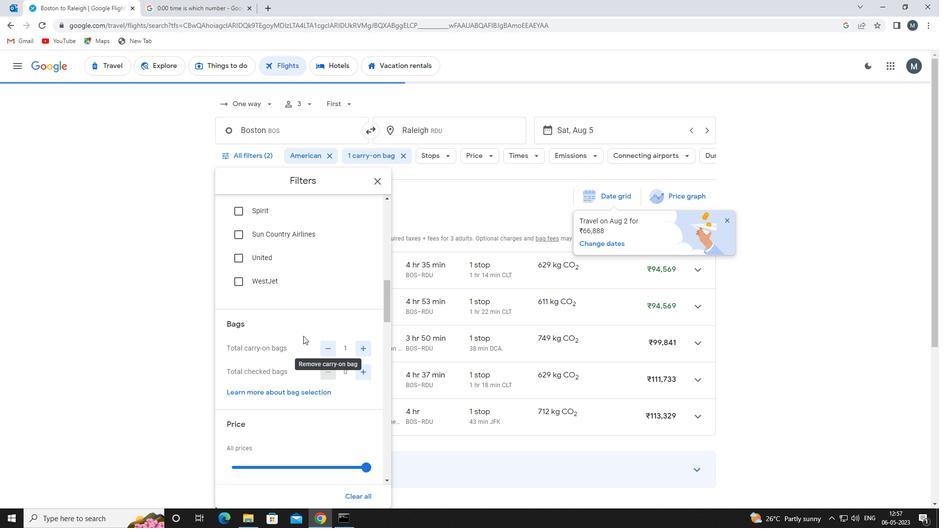 
Action: Mouse scrolled (304, 331) with delta (0, 0)
Screenshot: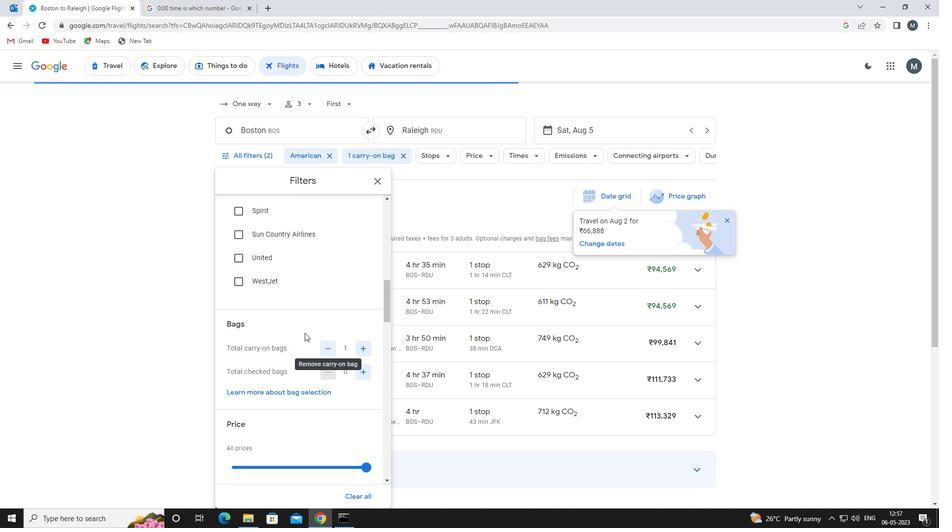 
Action: Mouse scrolled (304, 331) with delta (0, 0)
Screenshot: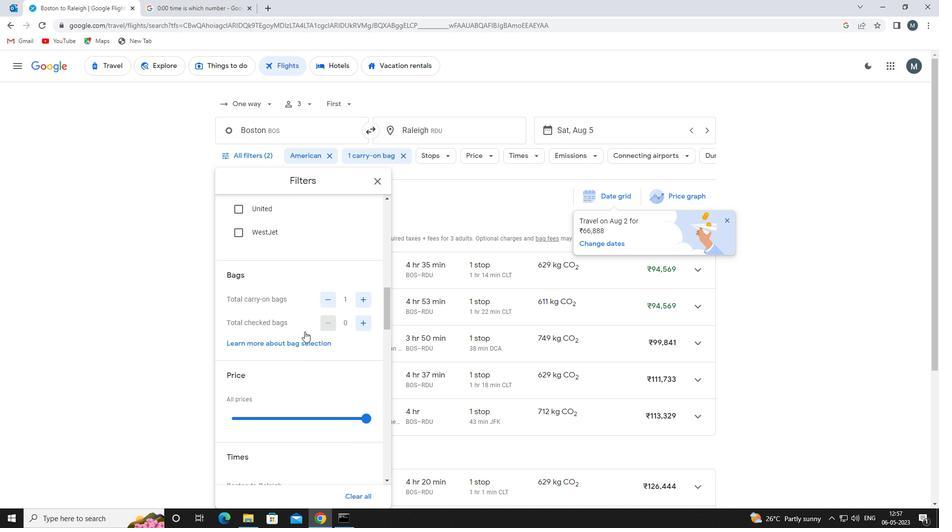
Action: Mouse moved to (285, 366)
Screenshot: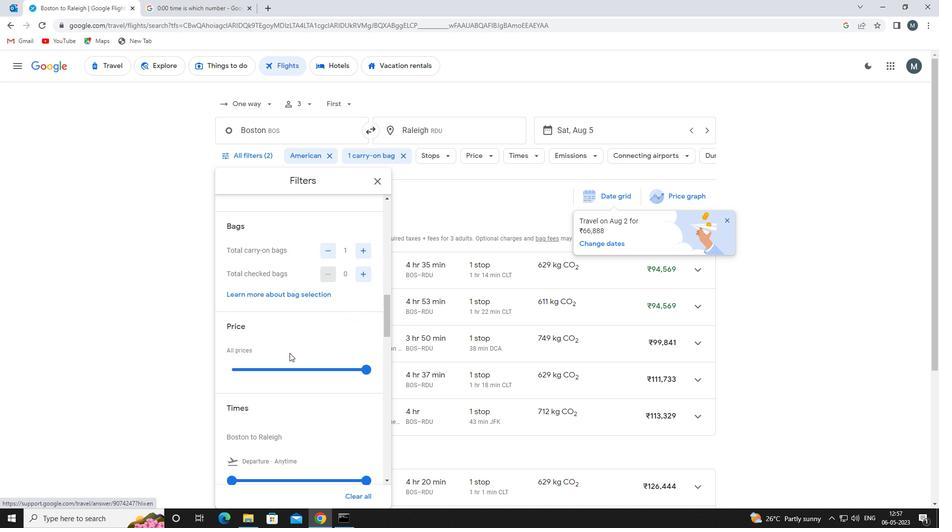 
Action: Mouse pressed left at (285, 366)
Screenshot: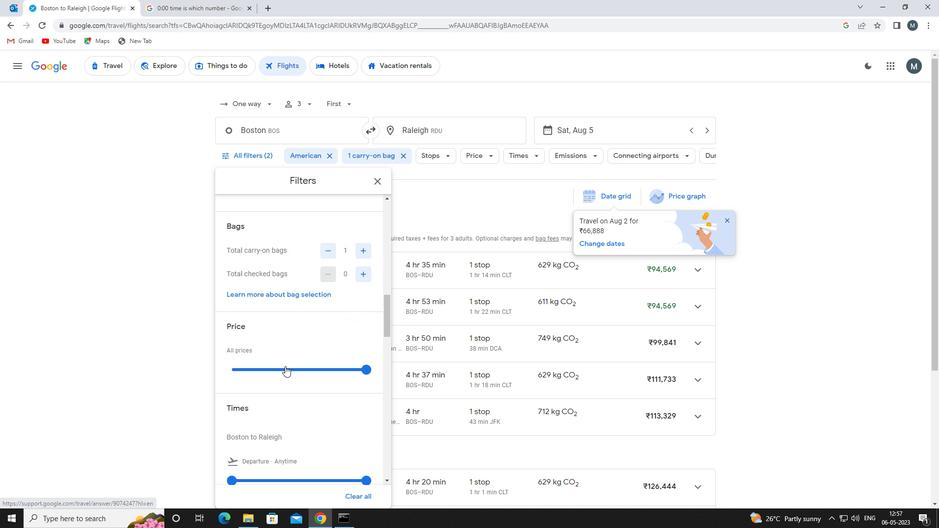 
Action: Mouse moved to (286, 364)
Screenshot: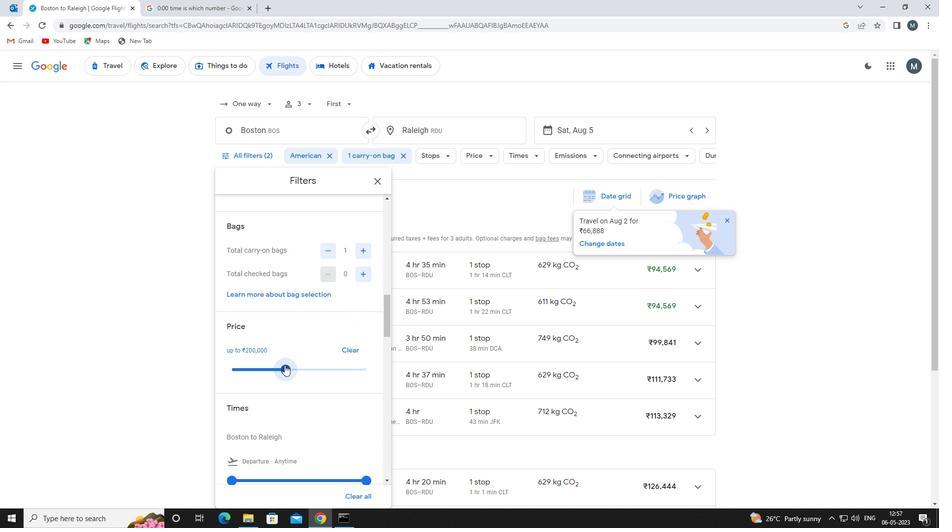 
Action: Mouse pressed left at (286, 364)
Screenshot: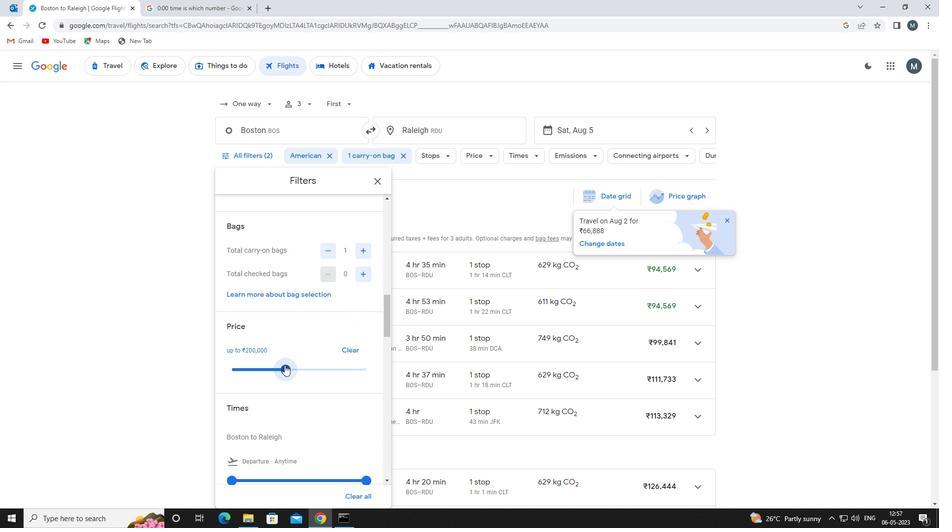 
Action: Mouse moved to (312, 345)
Screenshot: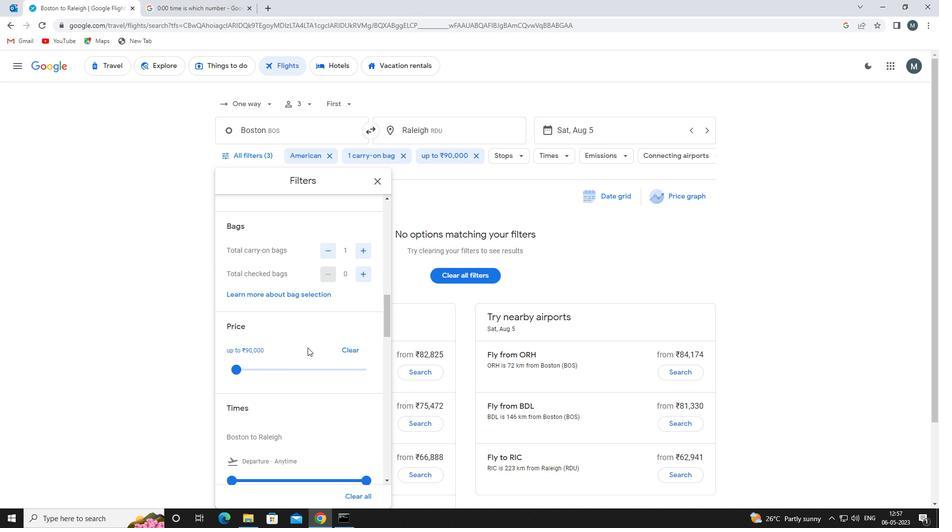 
Action: Mouse scrolled (312, 344) with delta (0, 0)
Screenshot: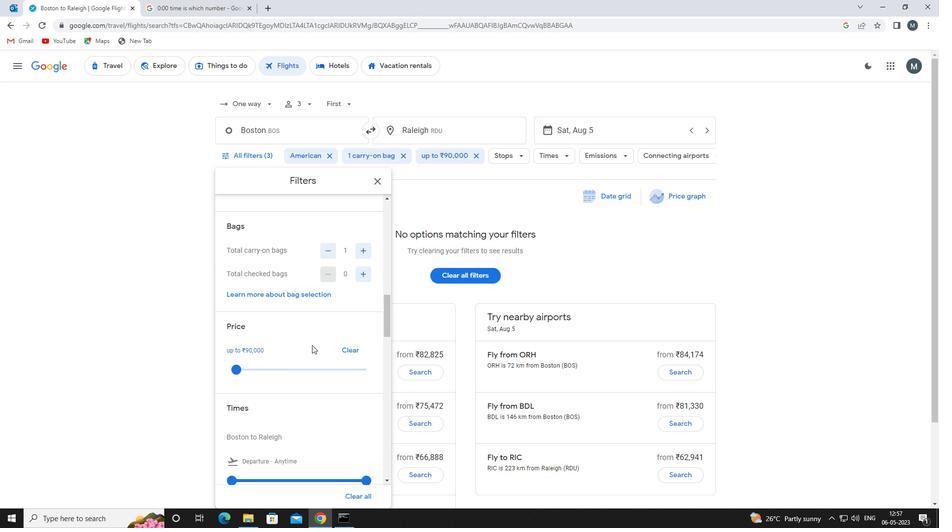 
Action: Mouse moved to (312, 345)
Screenshot: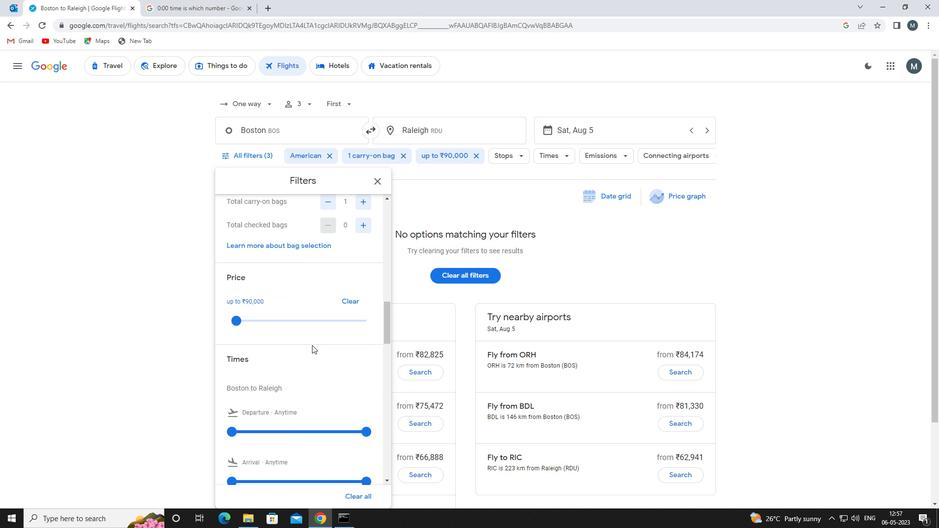 
Action: Mouse scrolled (312, 344) with delta (0, 0)
Screenshot: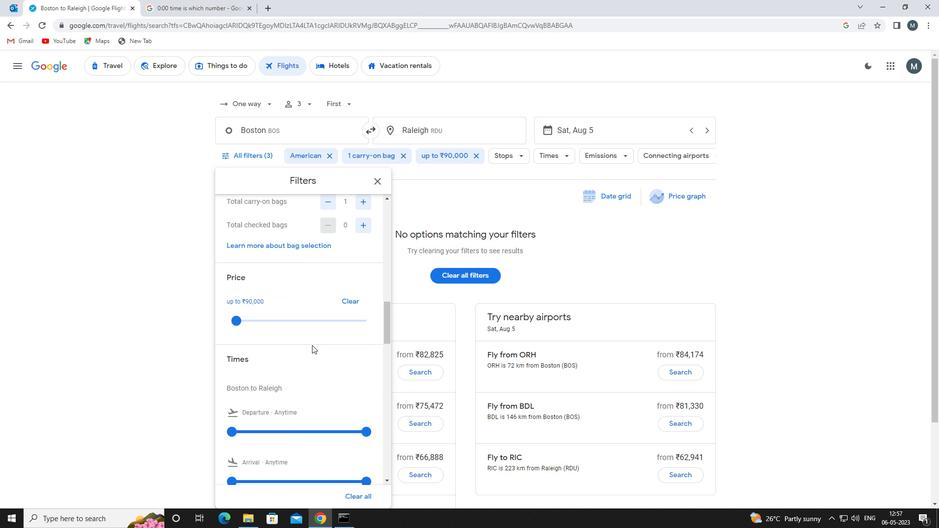 
Action: Mouse moved to (308, 348)
Screenshot: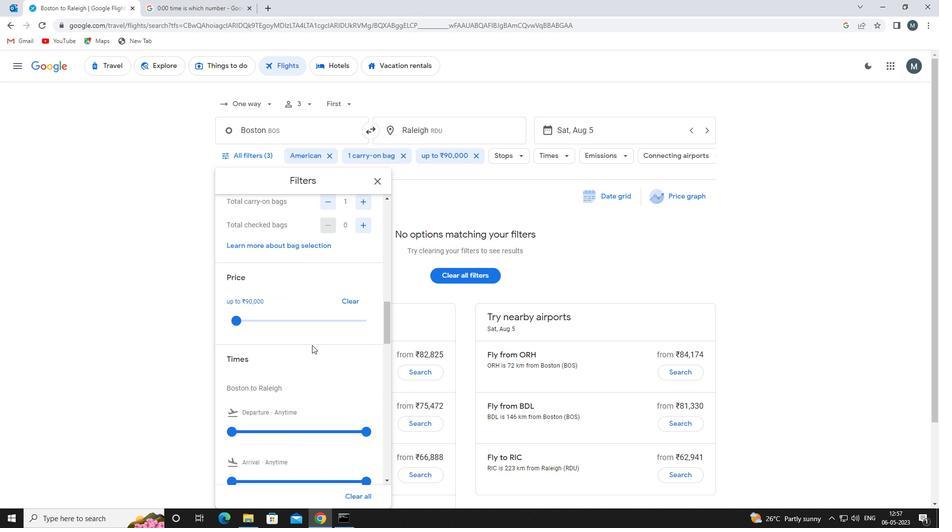 
Action: Mouse scrolled (308, 347) with delta (0, 0)
Screenshot: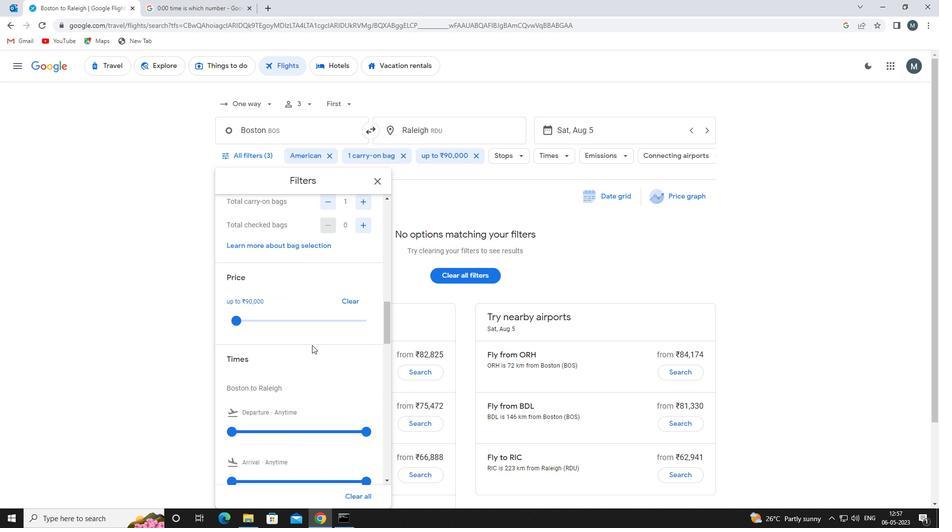 
Action: Mouse moved to (235, 332)
Screenshot: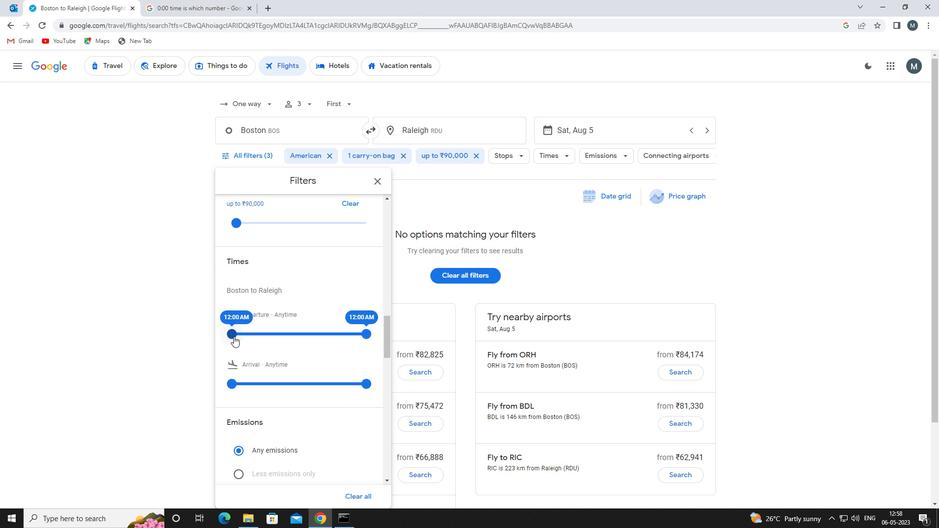 
Action: Mouse pressed left at (235, 332)
Screenshot: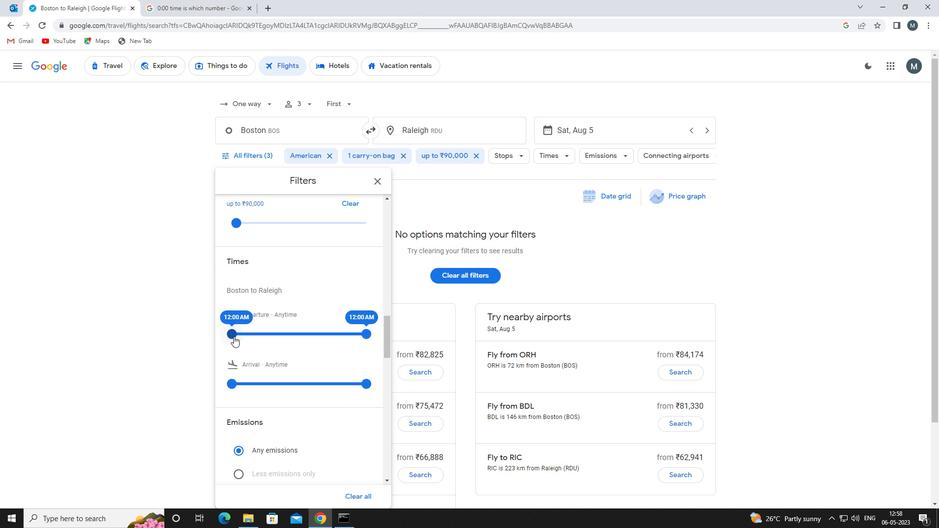 
Action: Mouse moved to (363, 333)
Screenshot: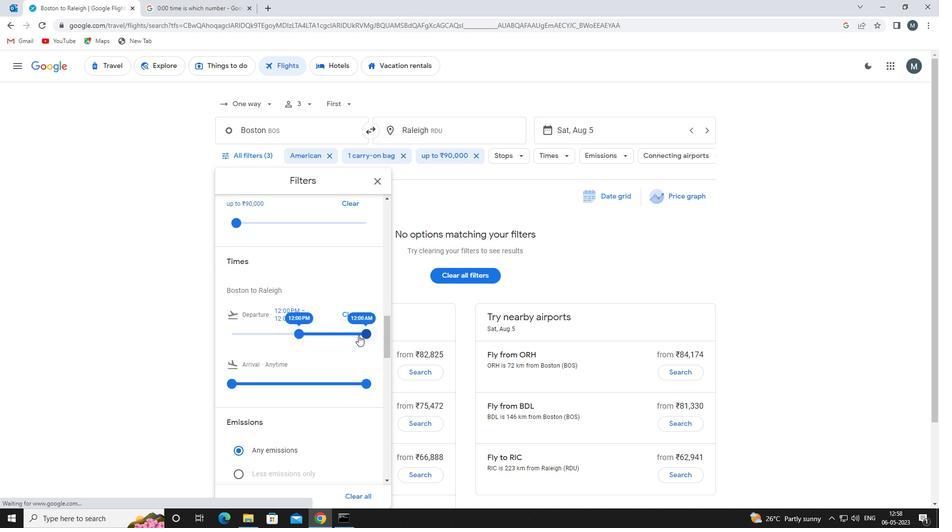 
Action: Mouse pressed left at (363, 333)
Screenshot: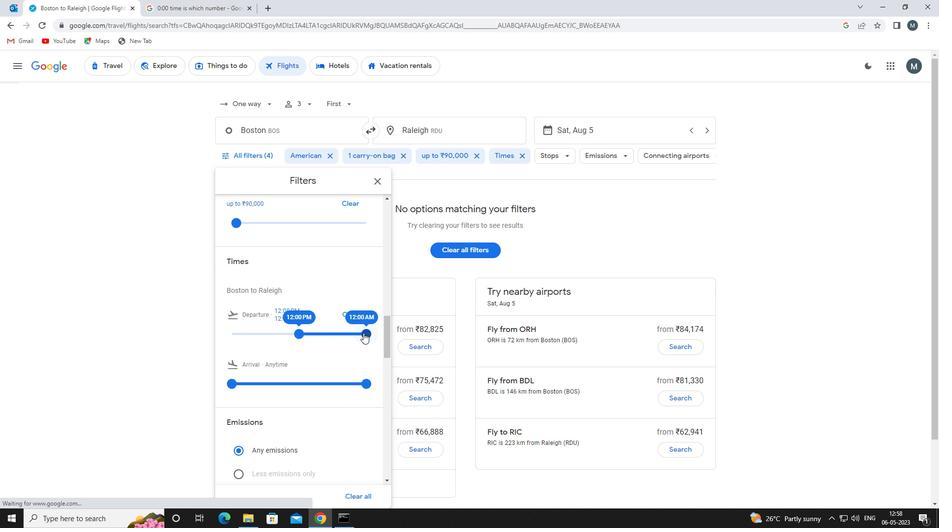 
Action: Mouse moved to (305, 330)
Screenshot: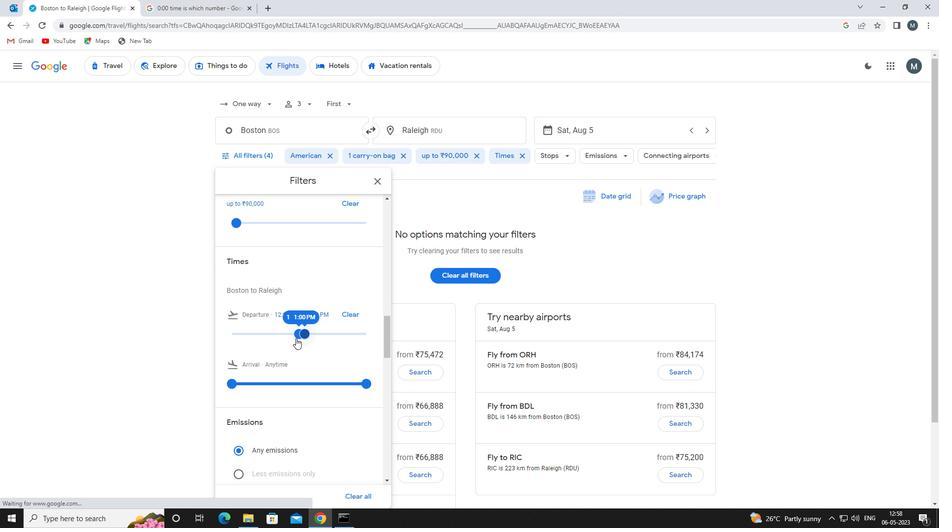 
Action: Mouse scrolled (305, 330) with delta (0, 0)
Screenshot: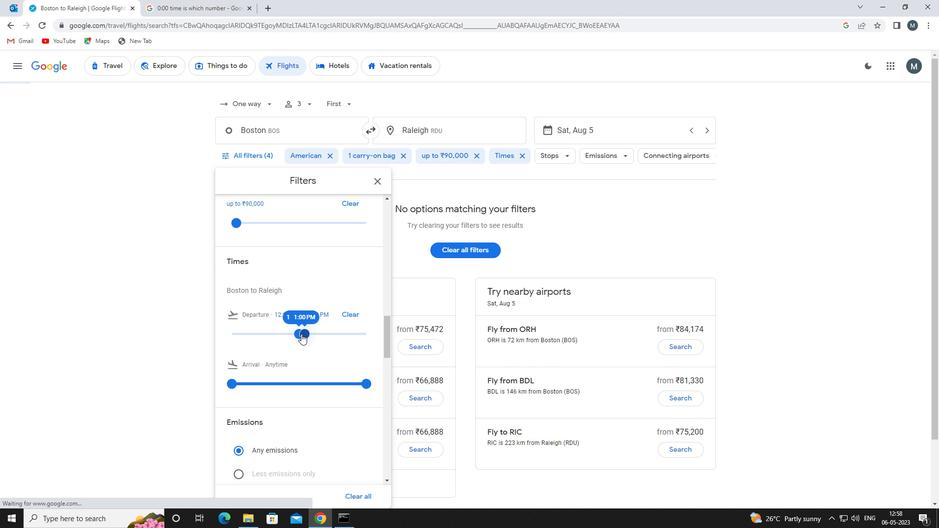 
Action: Mouse moved to (376, 180)
Screenshot: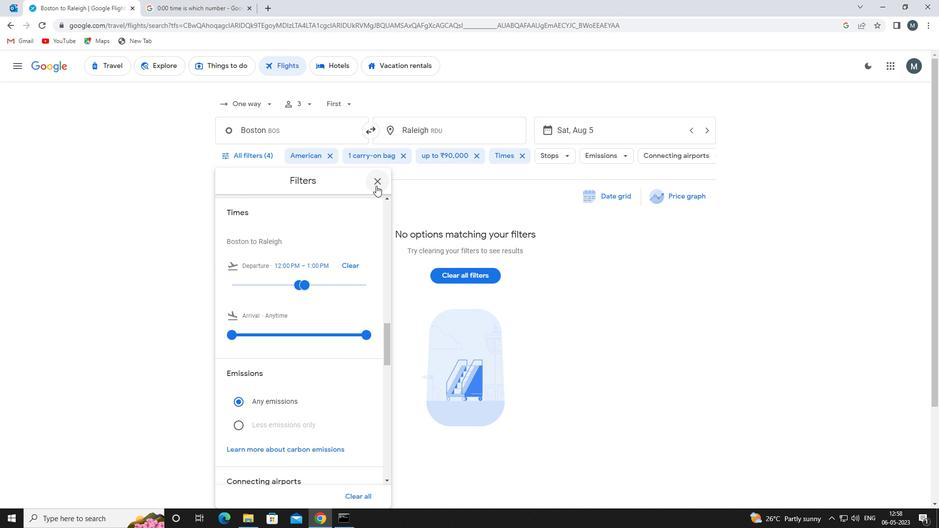 
Action: Mouse pressed left at (376, 180)
Screenshot: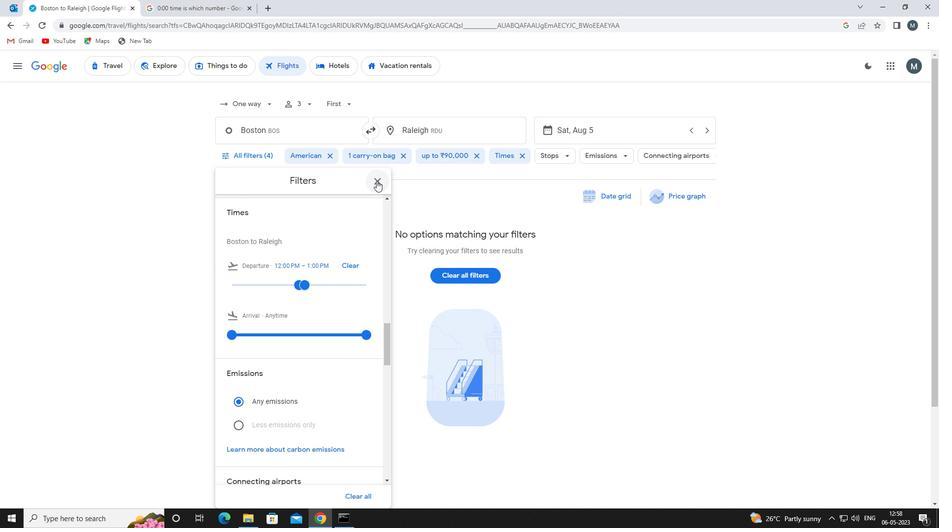 
